 Task: Schedule a virtual networking event for team members, providing a platform to connect, share experiences, and build professional relationships across departments on October 14th at 5:30 PM.
Action: Mouse moved to (59, 121)
Screenshot: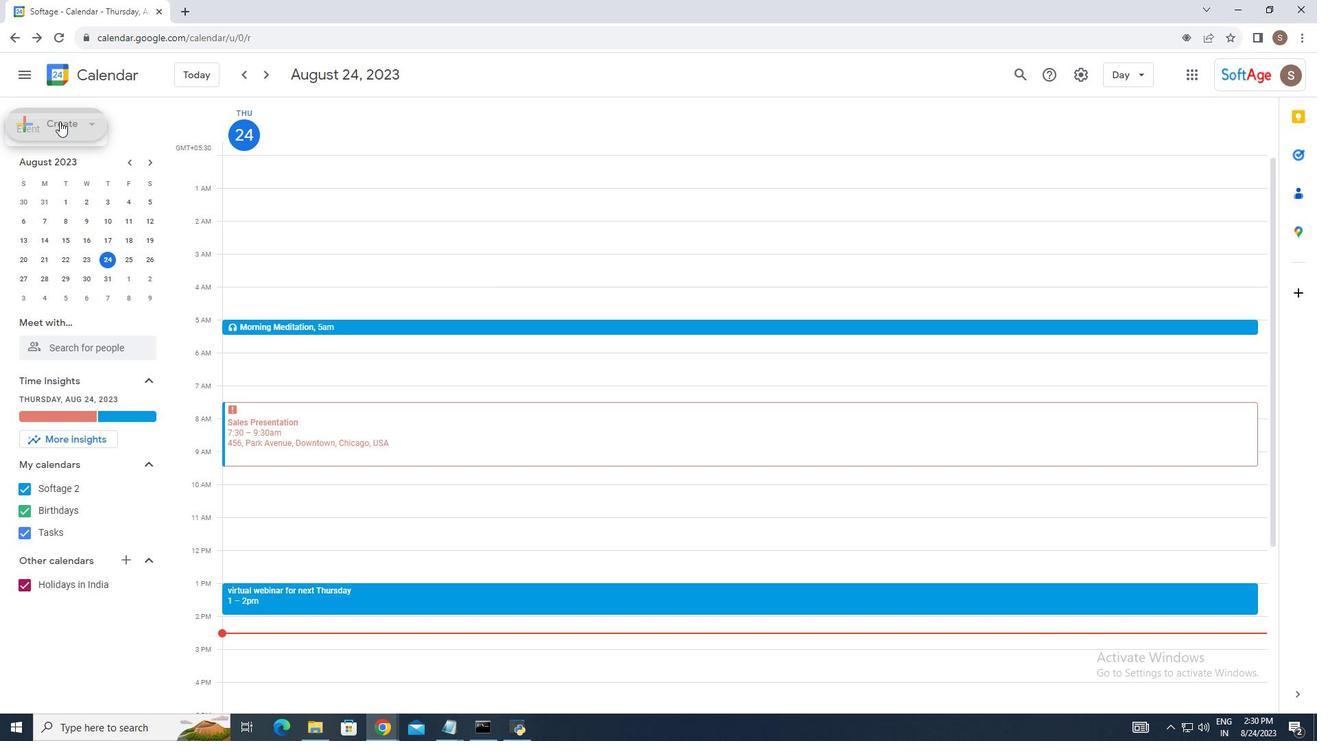 
Action: Mouse pressed left at (59, 121)
Screenshot: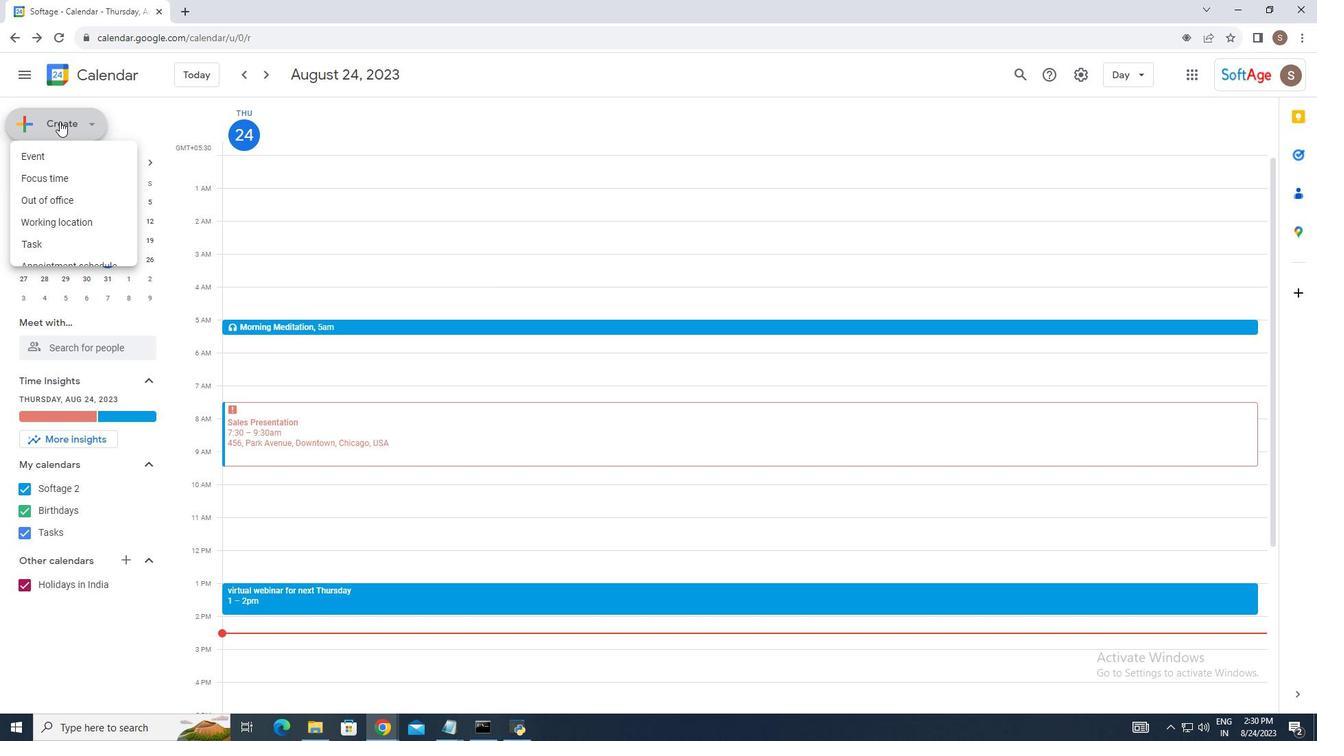 
Action: Mouse moved to (67, 157)
Screenshot: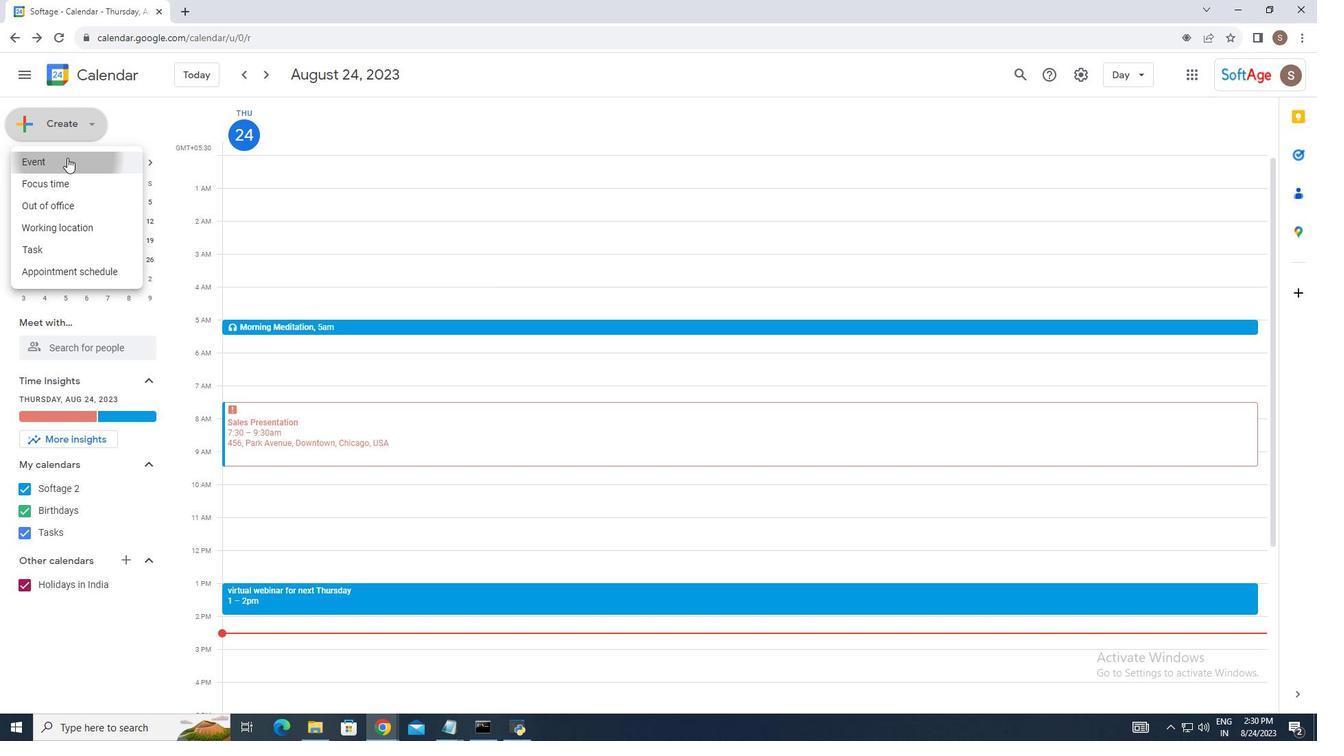 
Action: Mouse pressed left at (67, 157)
Screenshot: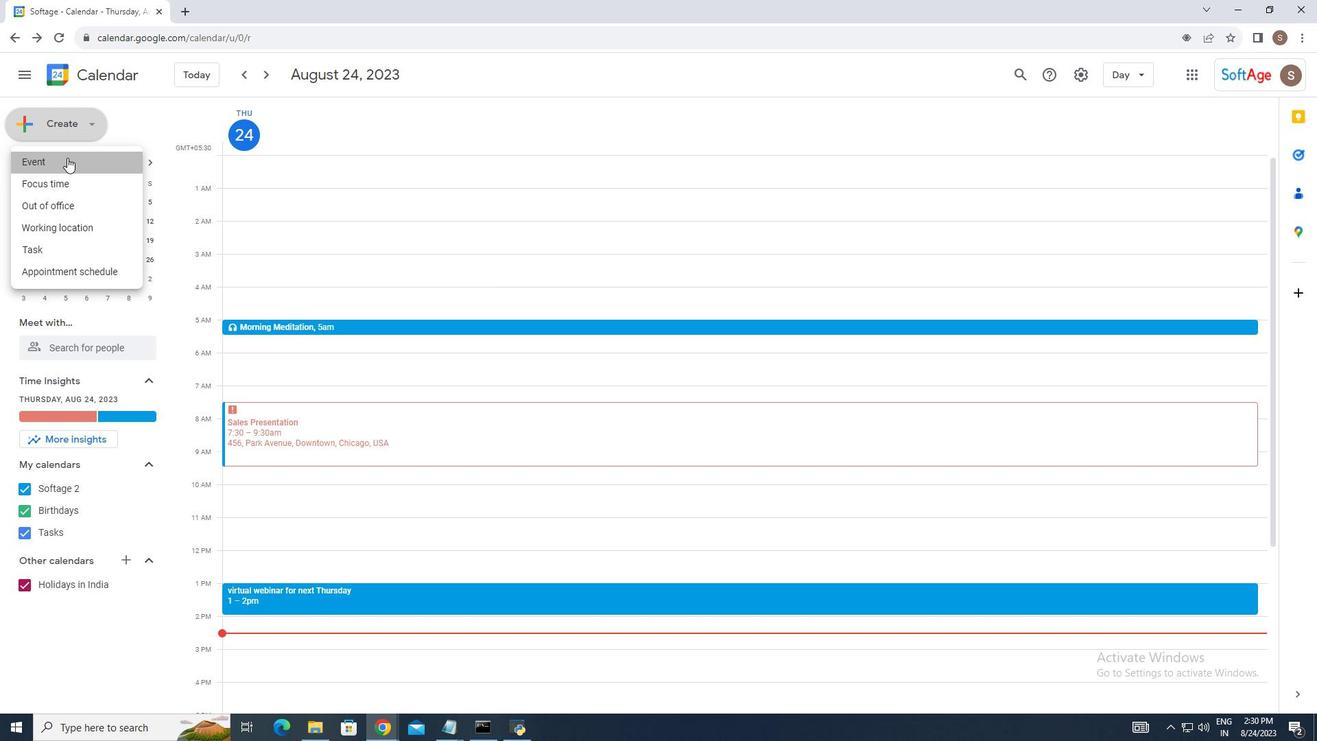 
Action: Mouse moved to (870, 631)
Screenshot: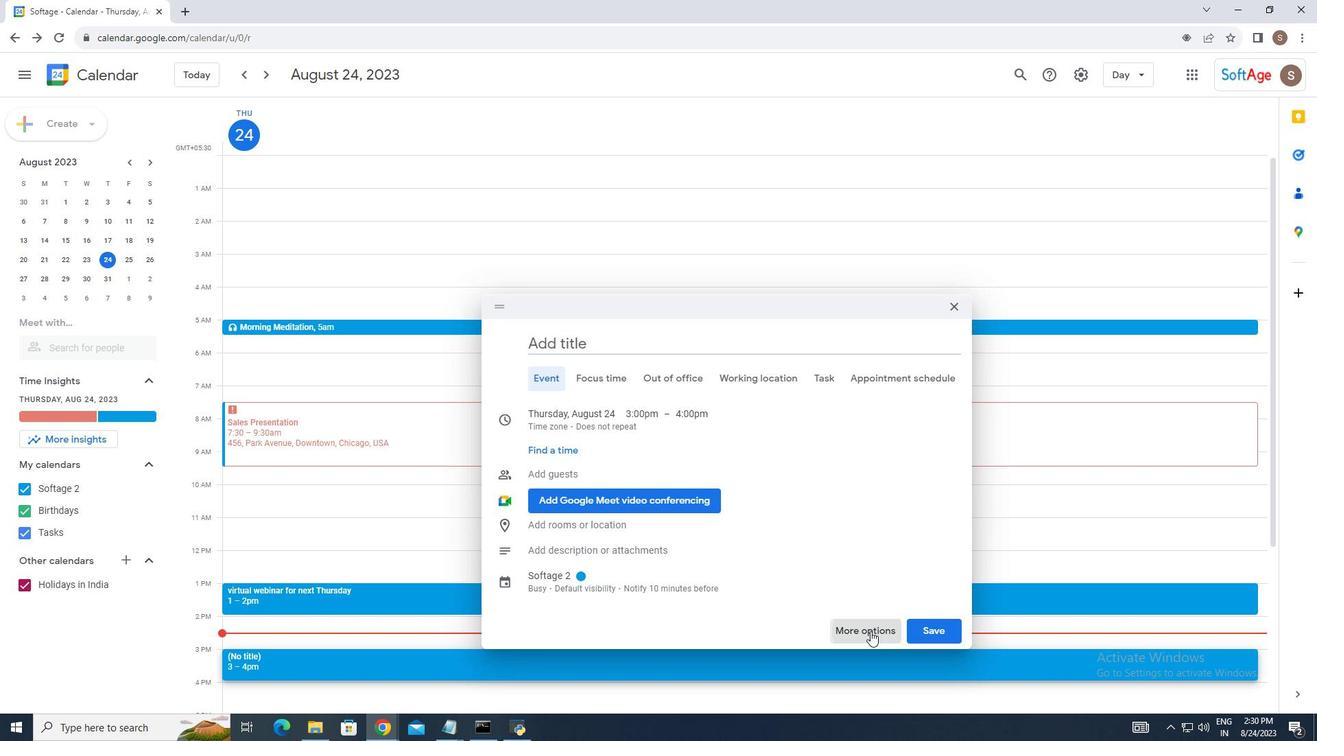 
Action: Mouse pressed left at (870, 631)
Screenshot: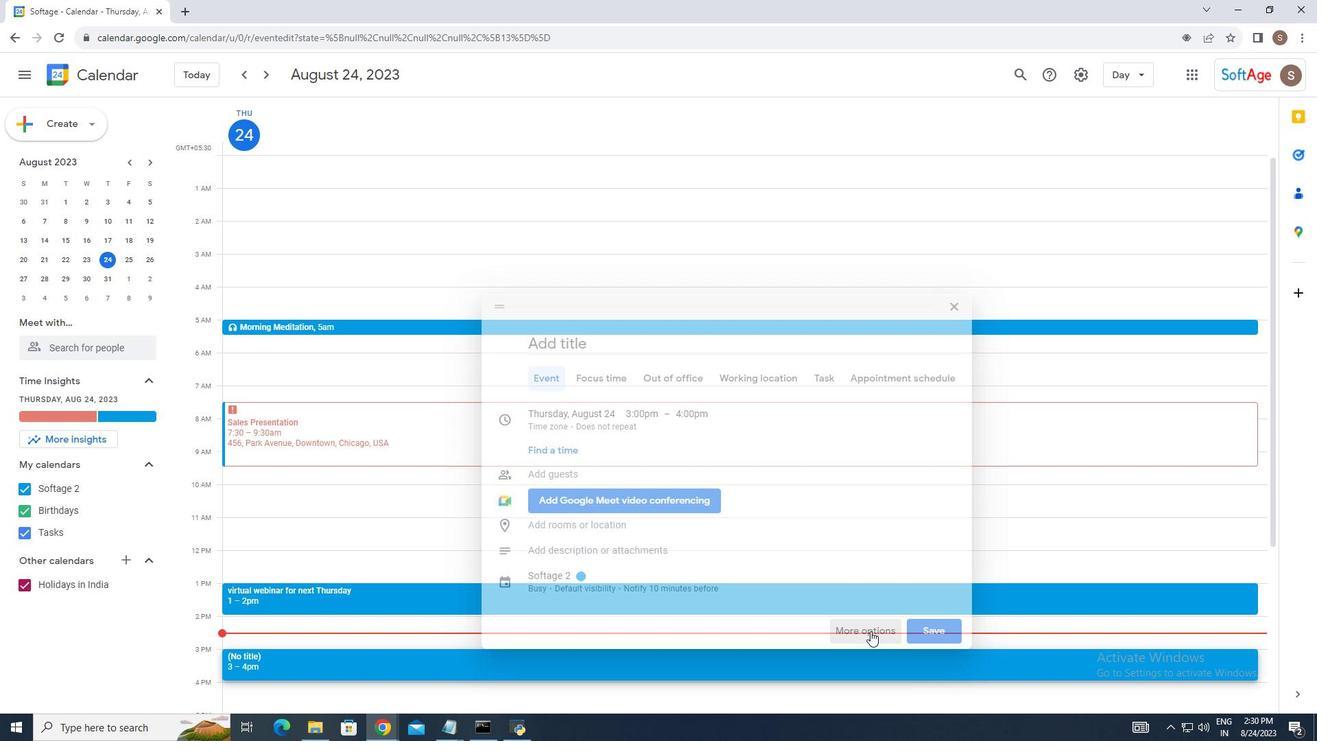
Action: Mouse moved to (177, 85)
Screenshot: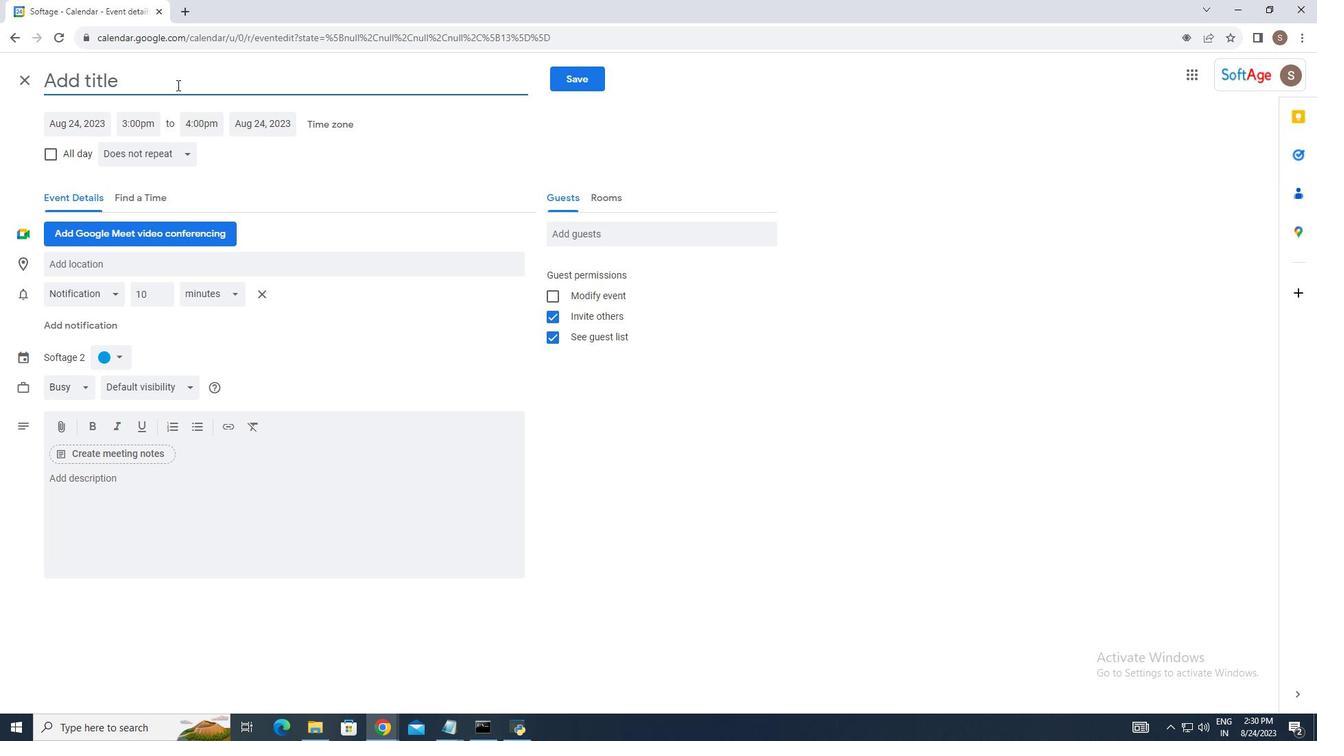 
Action: Mouse pressed left at (177, 85)
Screenshot: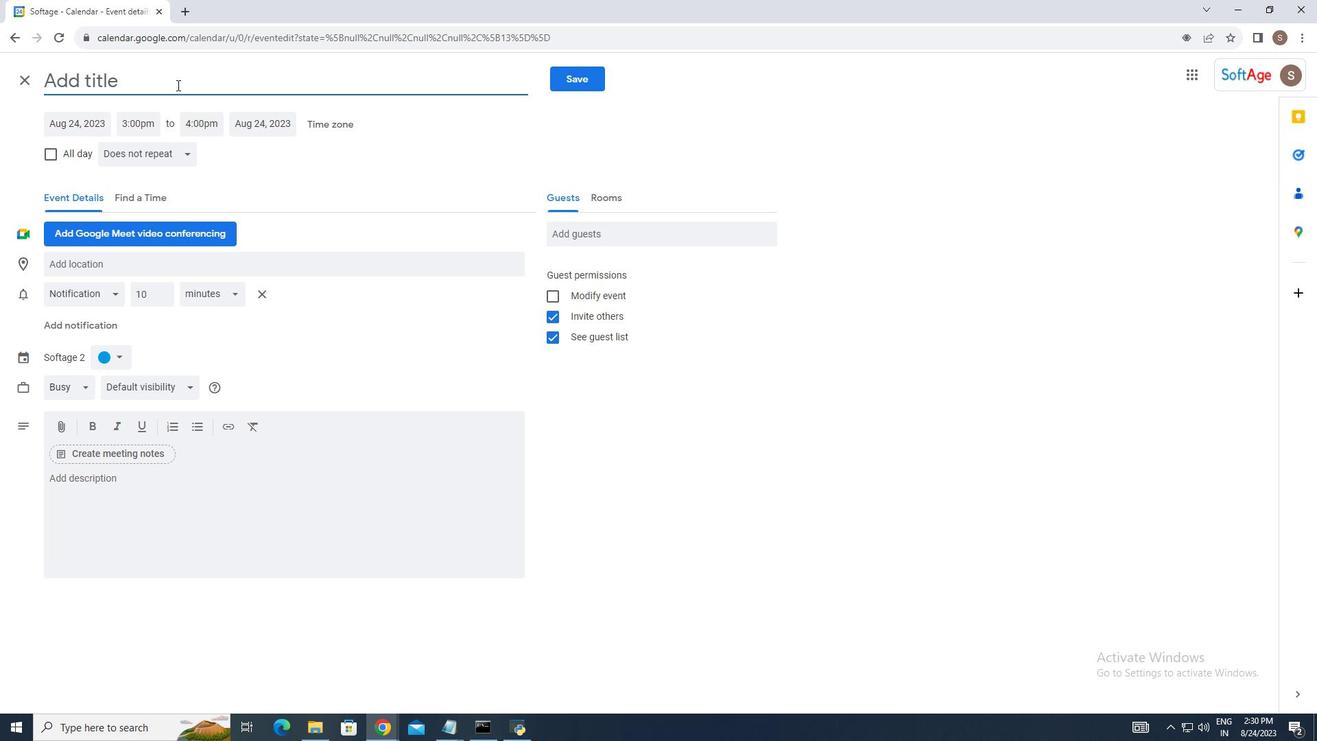 
Action: Mouse moved to (925, 416)
Screenshot: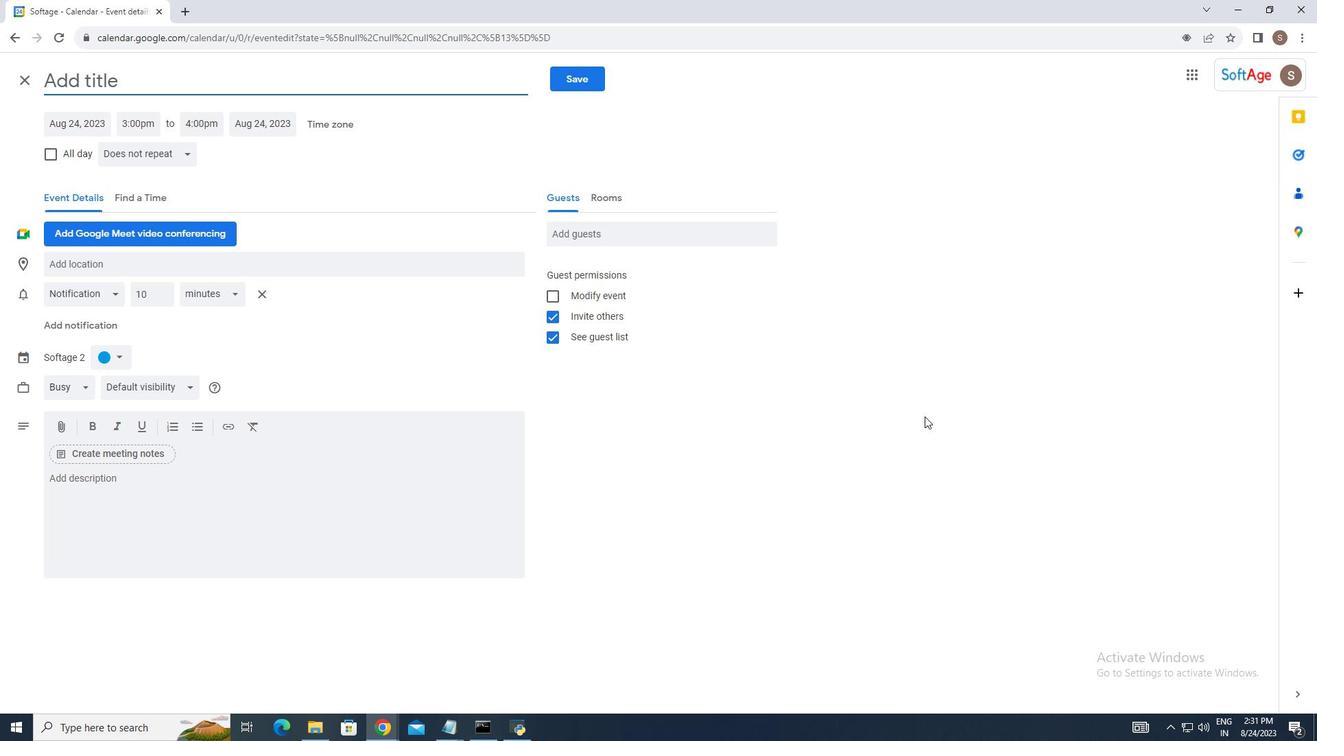 
Action: Key pressed <Key.shift_r>Team<Key.space><Key.shift>Members
Screenshot: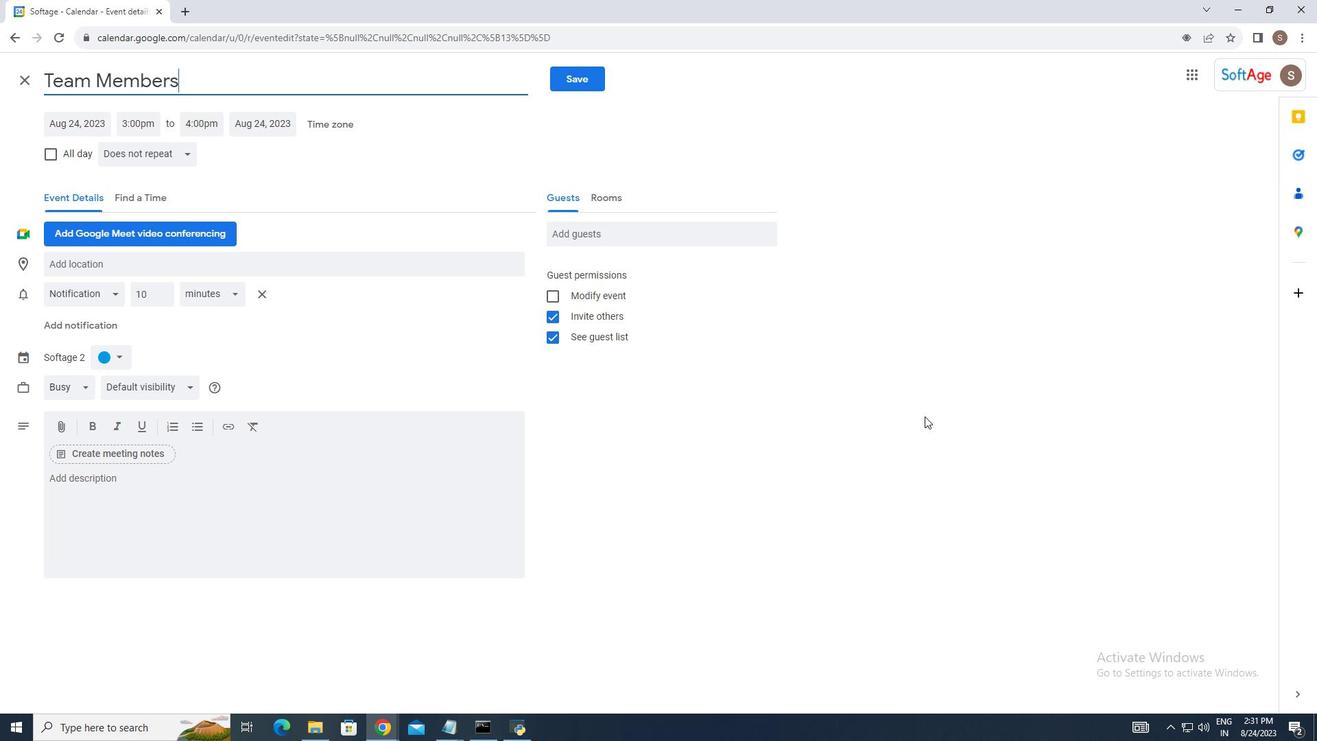 
Action: Mouse moved to (72, 481)
Screenshot: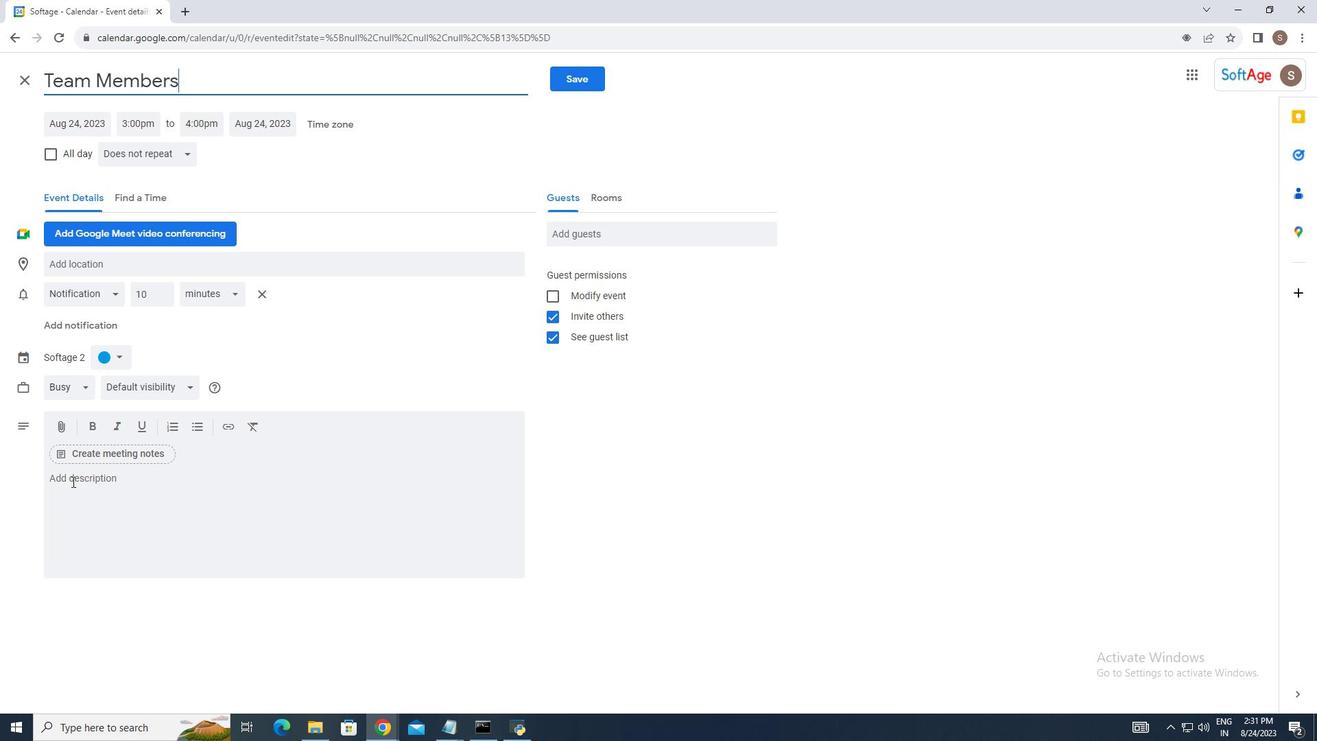 
Action: Mouse pressed left at (72, 481)
Screenshot: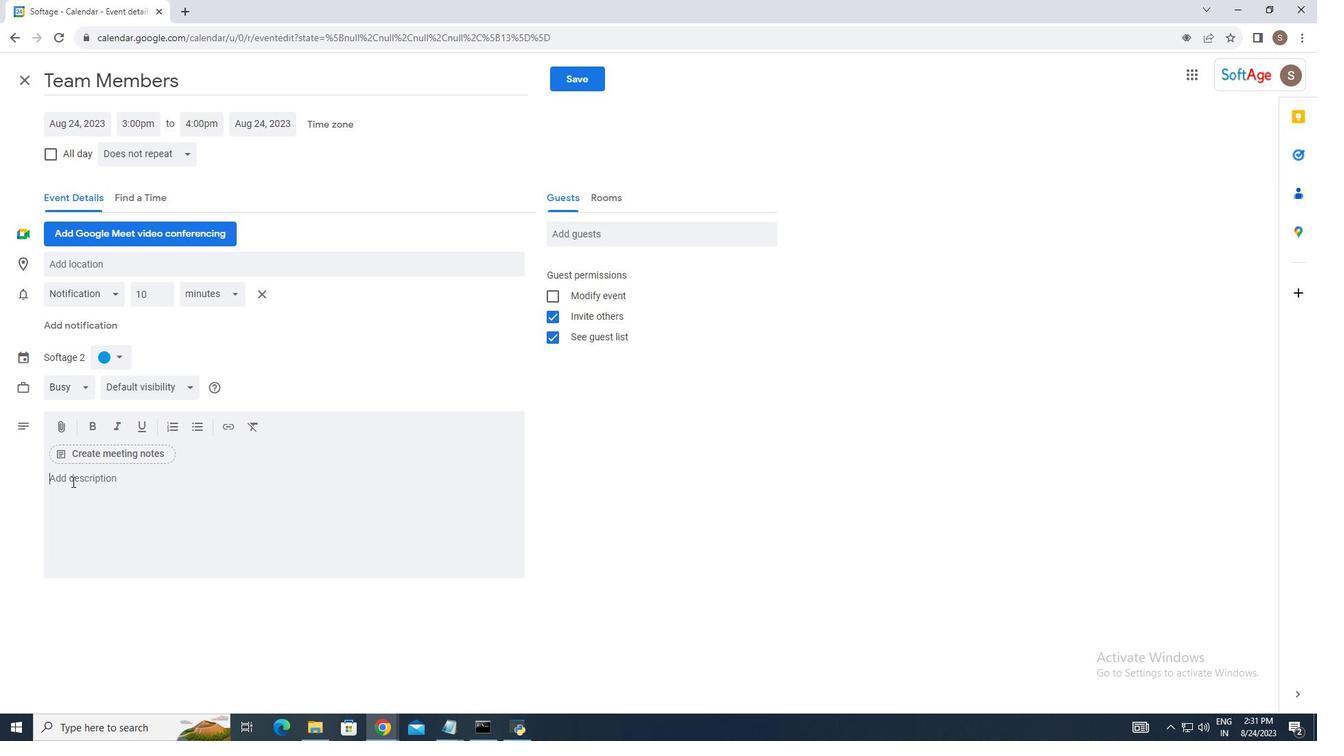 
Action: Mouse moved to (244, 655)
Screenshot: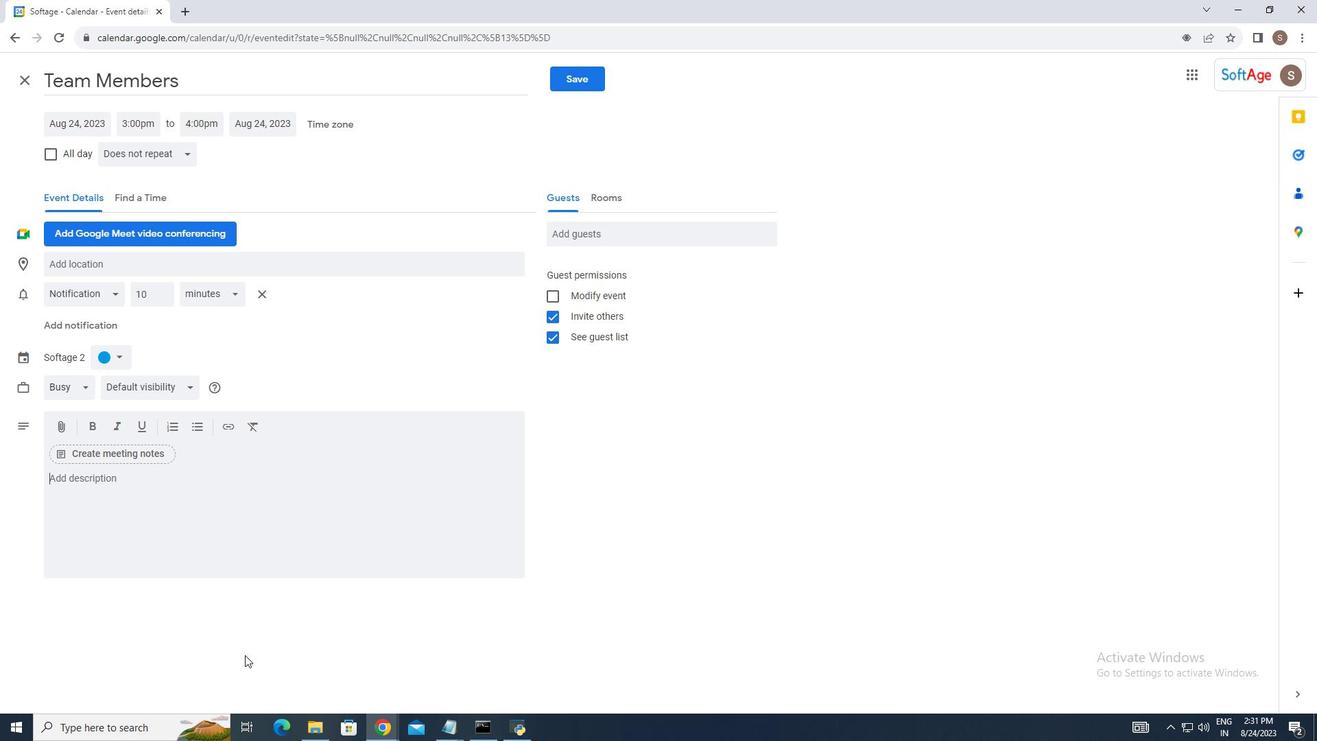 
Action: Key pressed <Key.shift>Providing<Key.space>a<Key.space>platform<Key.space>to<Key.space>connect,<Key.space>share<Key.space>experiences,<Key.space>and<Key.space>build<Key.space>professional<Key.space>relationships<Key.space>across<Key.space>departments<Key.space>on<Key.backspace><Key.backspace><Key.backspace>.
Screenshot: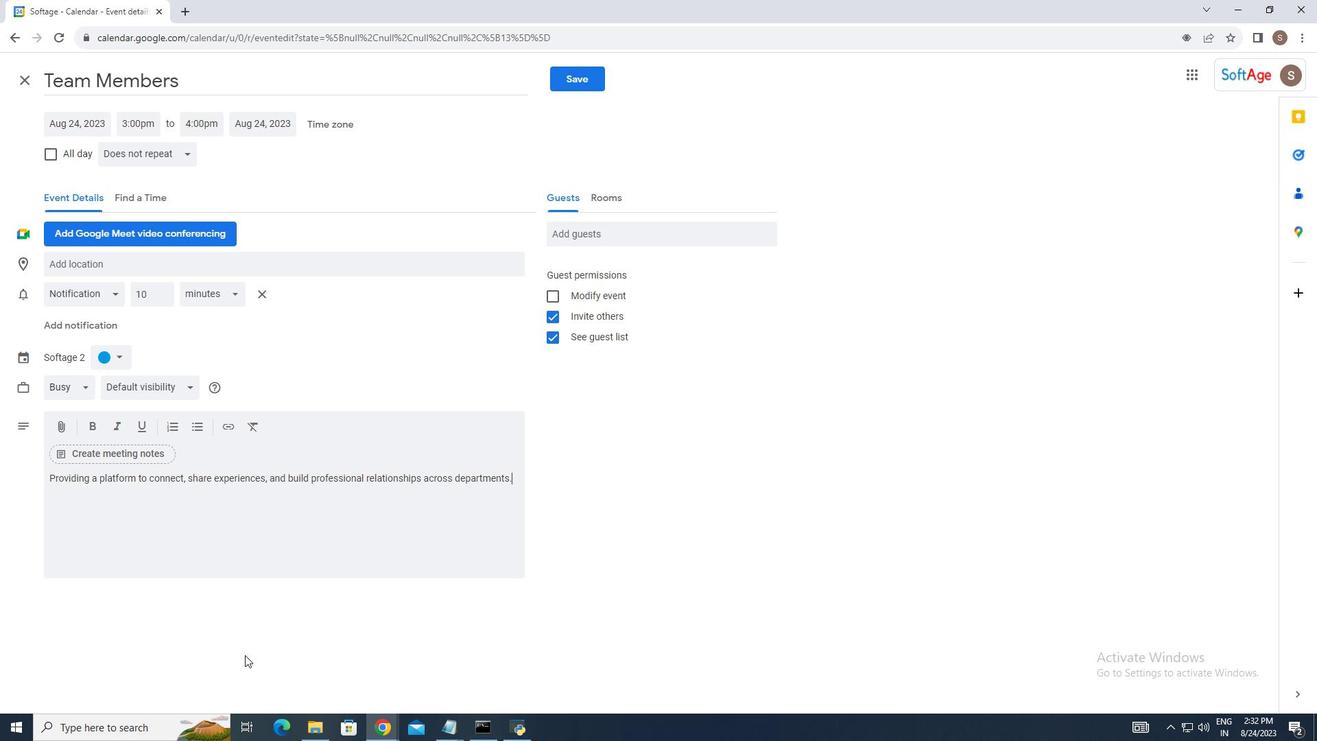 
Action: Mouse moved to (95, 122)
Screenshot: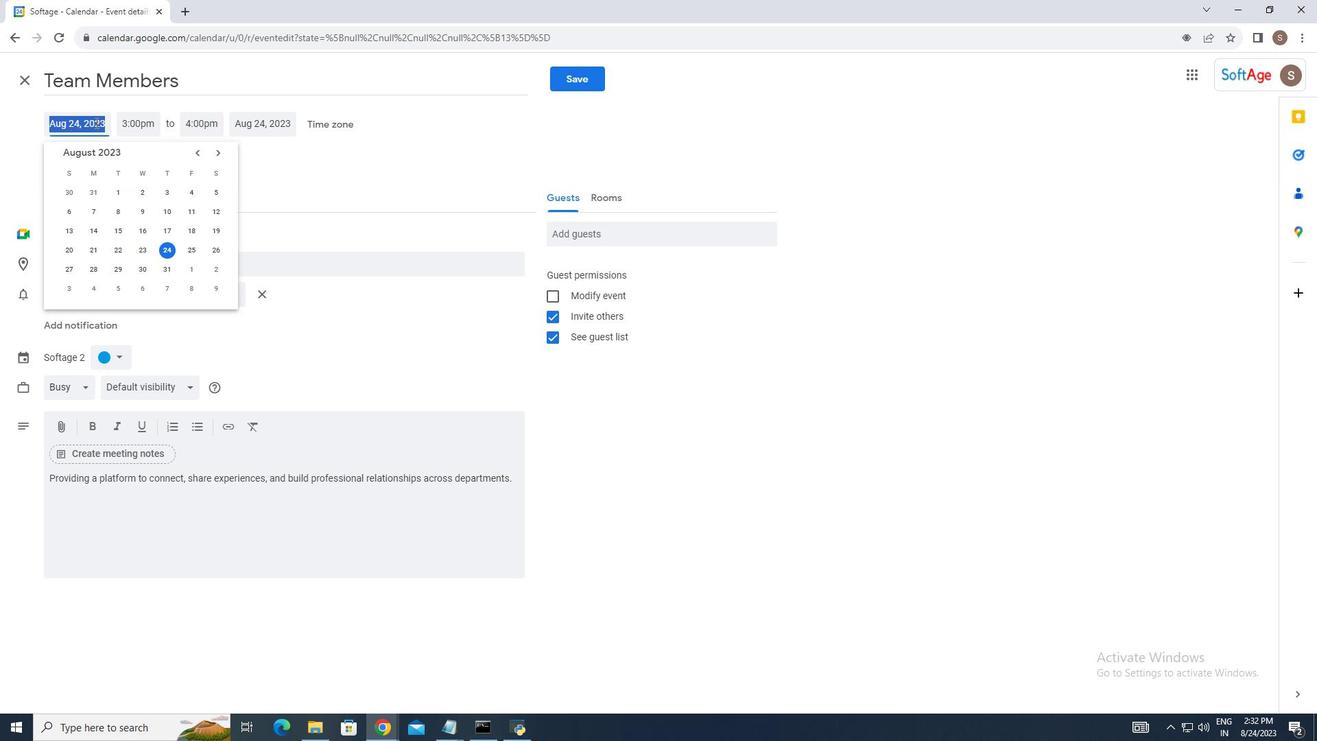 
Action: Mouse pressed left at (95, 122)
Screenshot: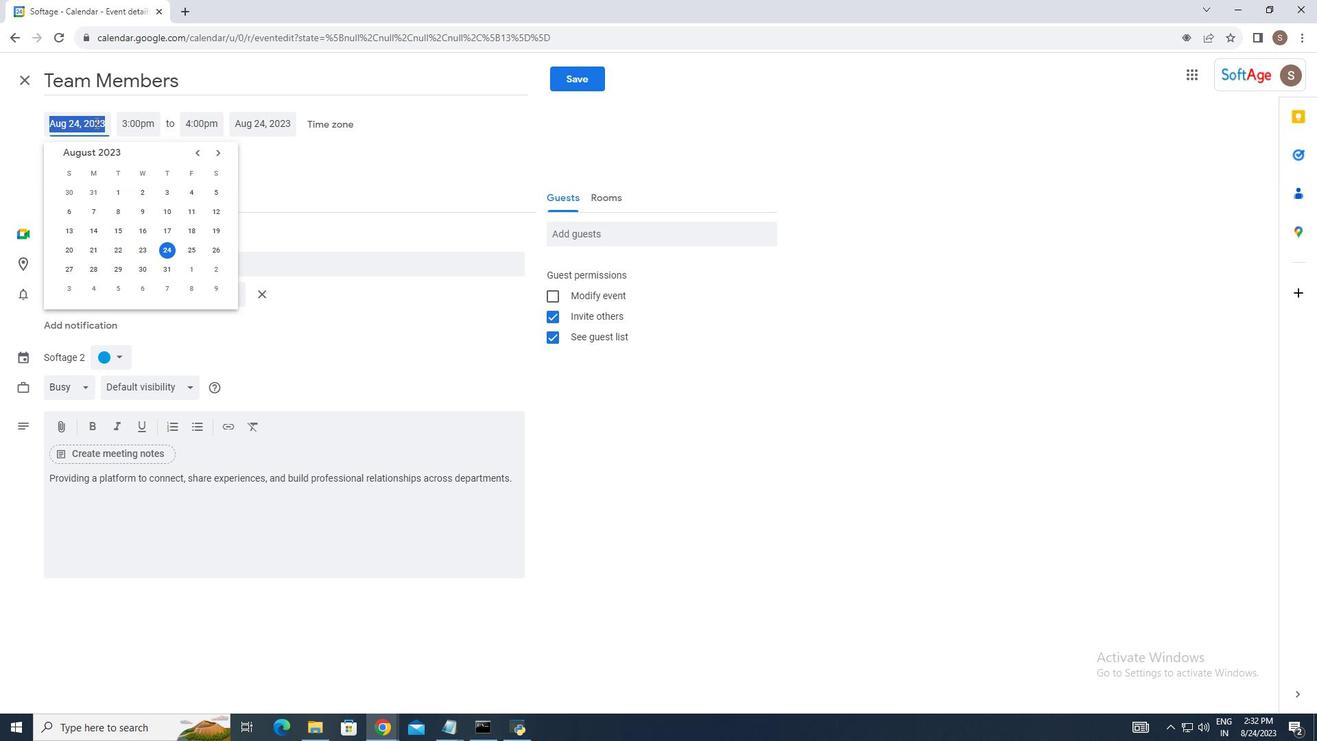 
Action: Mouse moved to (220, 152)
Screenshot: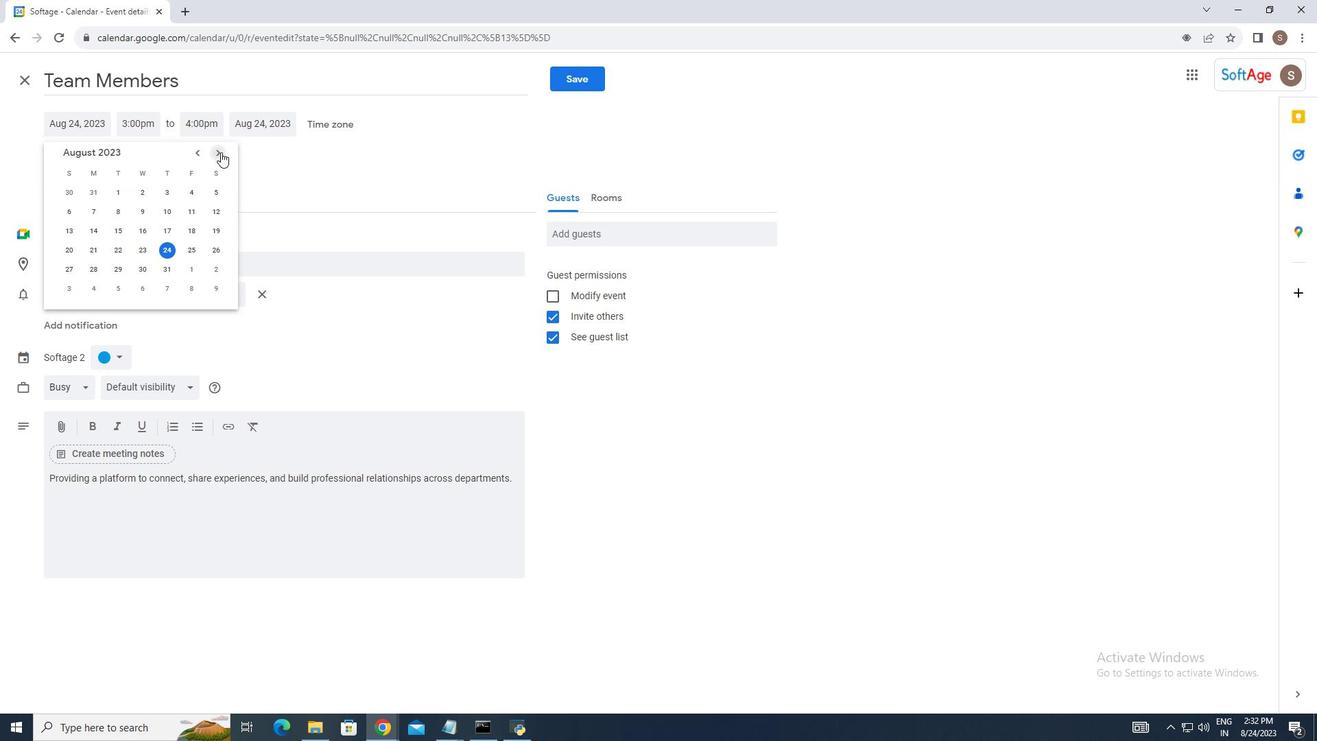 
Action: Mouse pressed left at (220, 152)
Screenshot: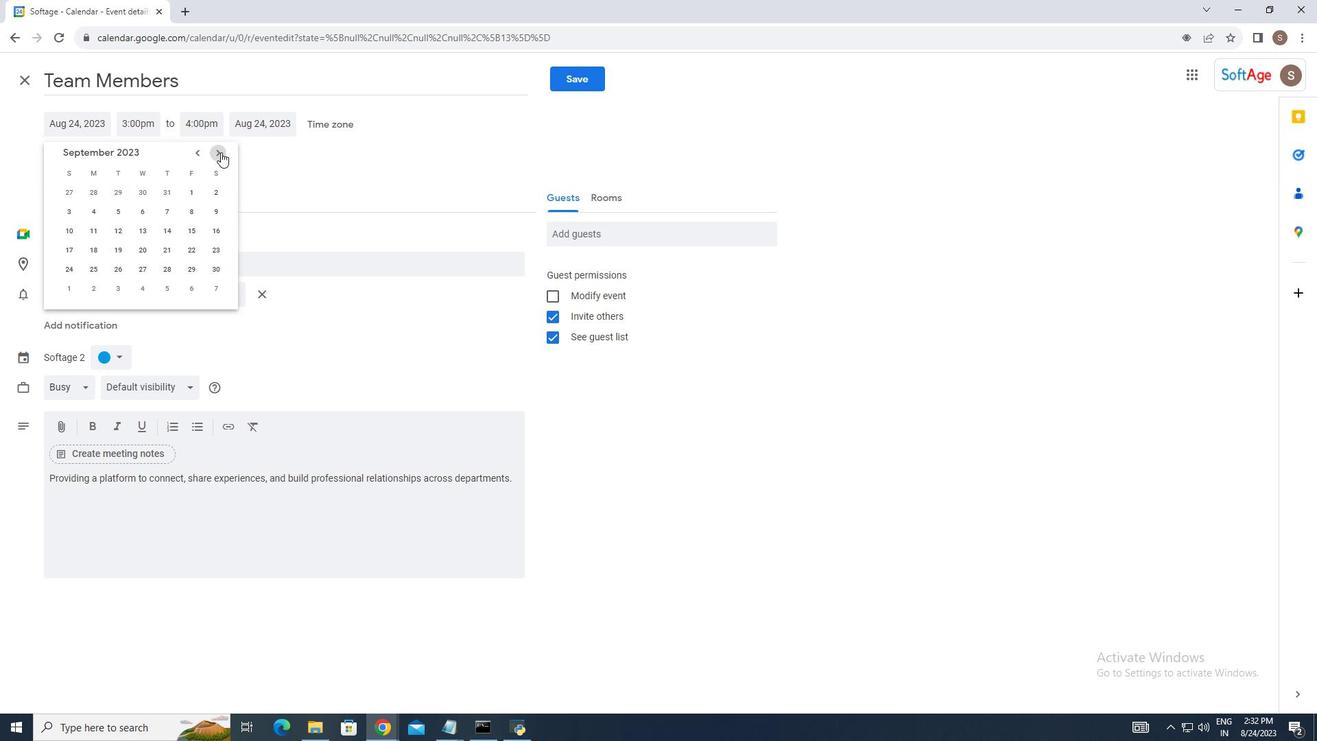 
Action: Mouse pressed left at (220, 152)
Screenshot: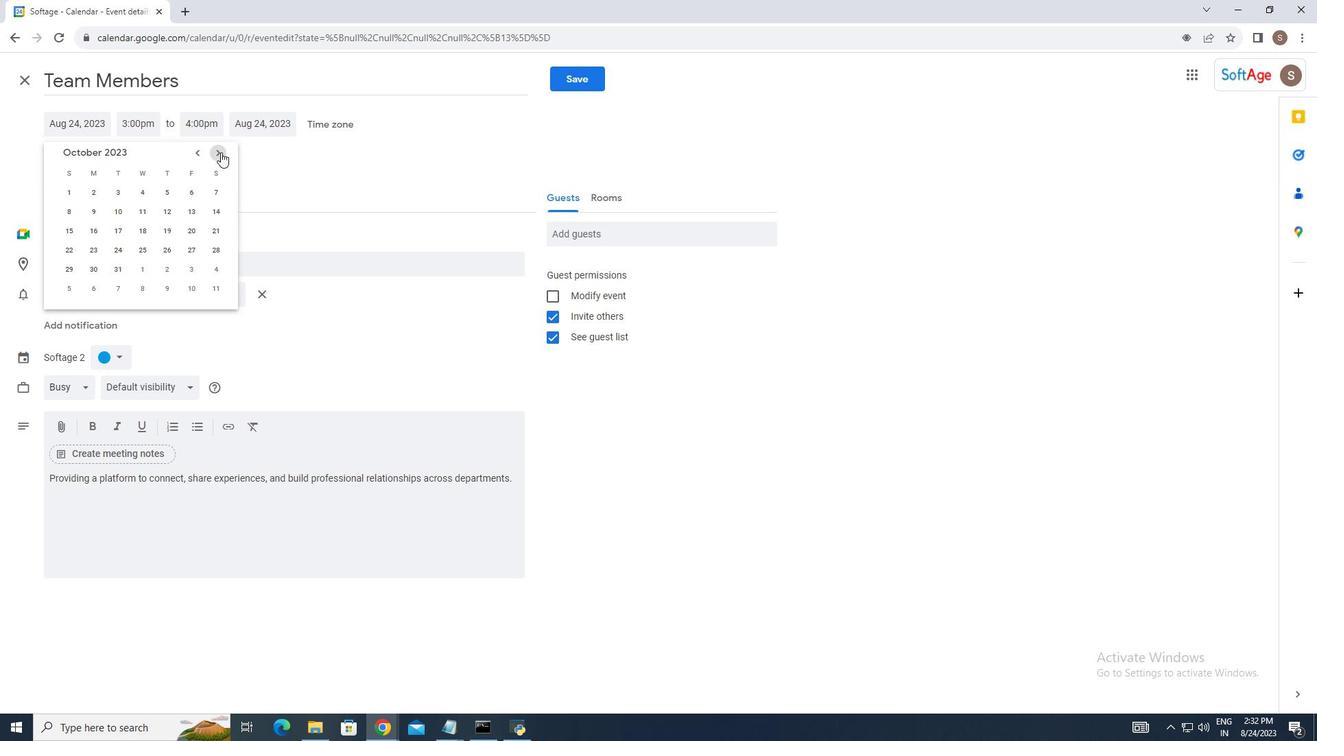 
Action: Mouse moved to (215, 207)
Screenshot: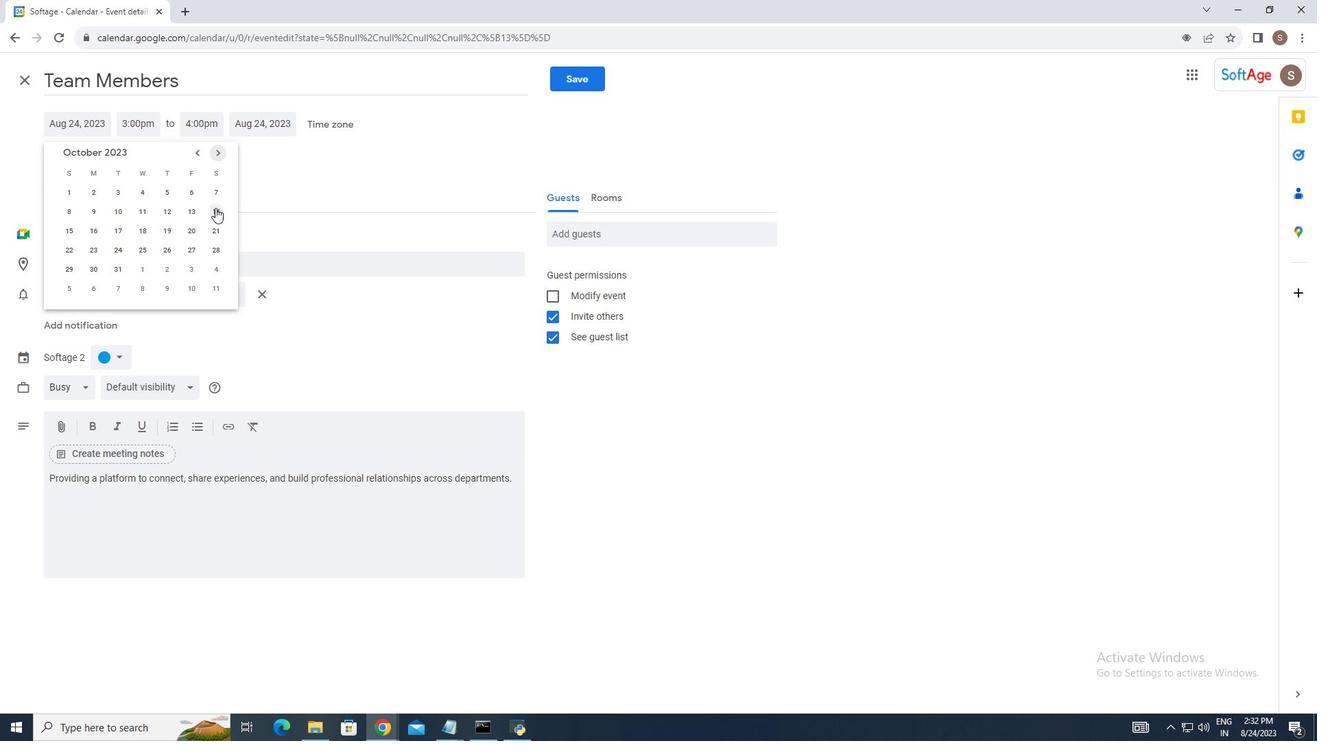 
Action: Mouse pressed left at (215, 207)
Screenshot: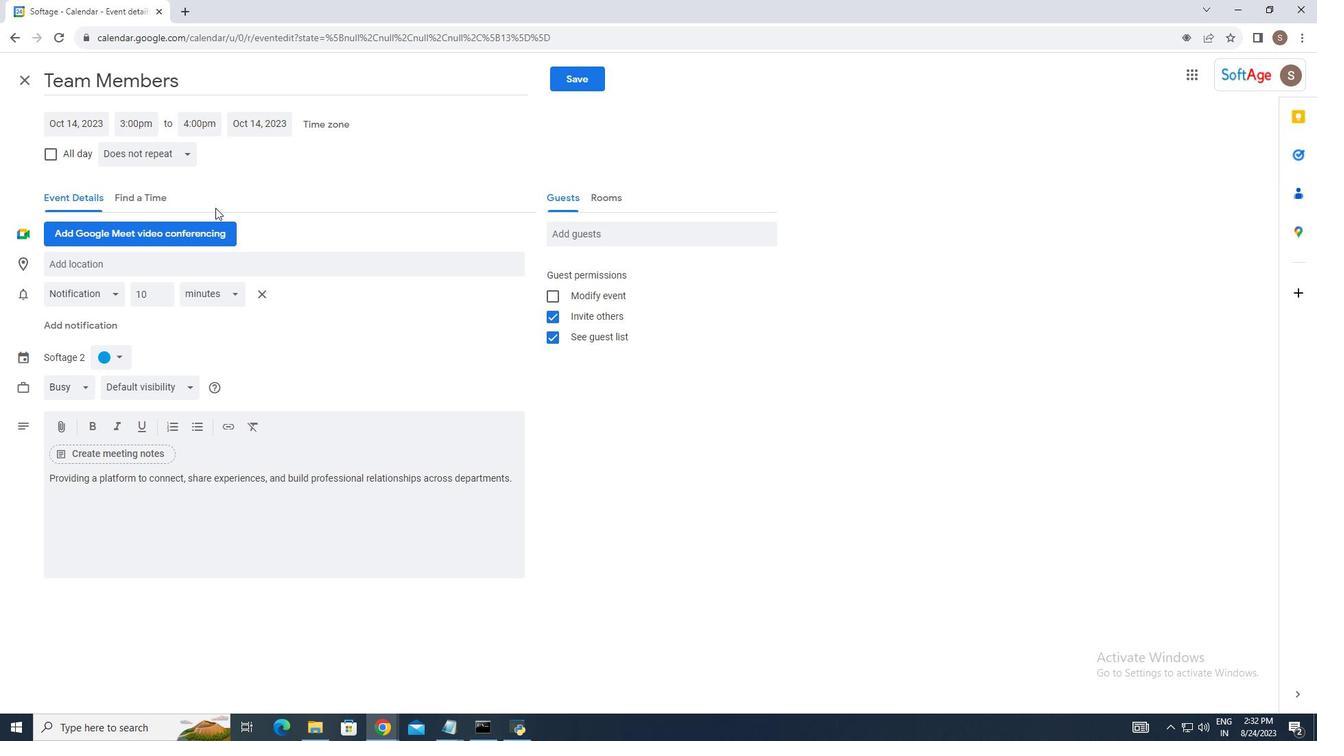 
Action: Mouse moved to (142, 125)
Screenshot: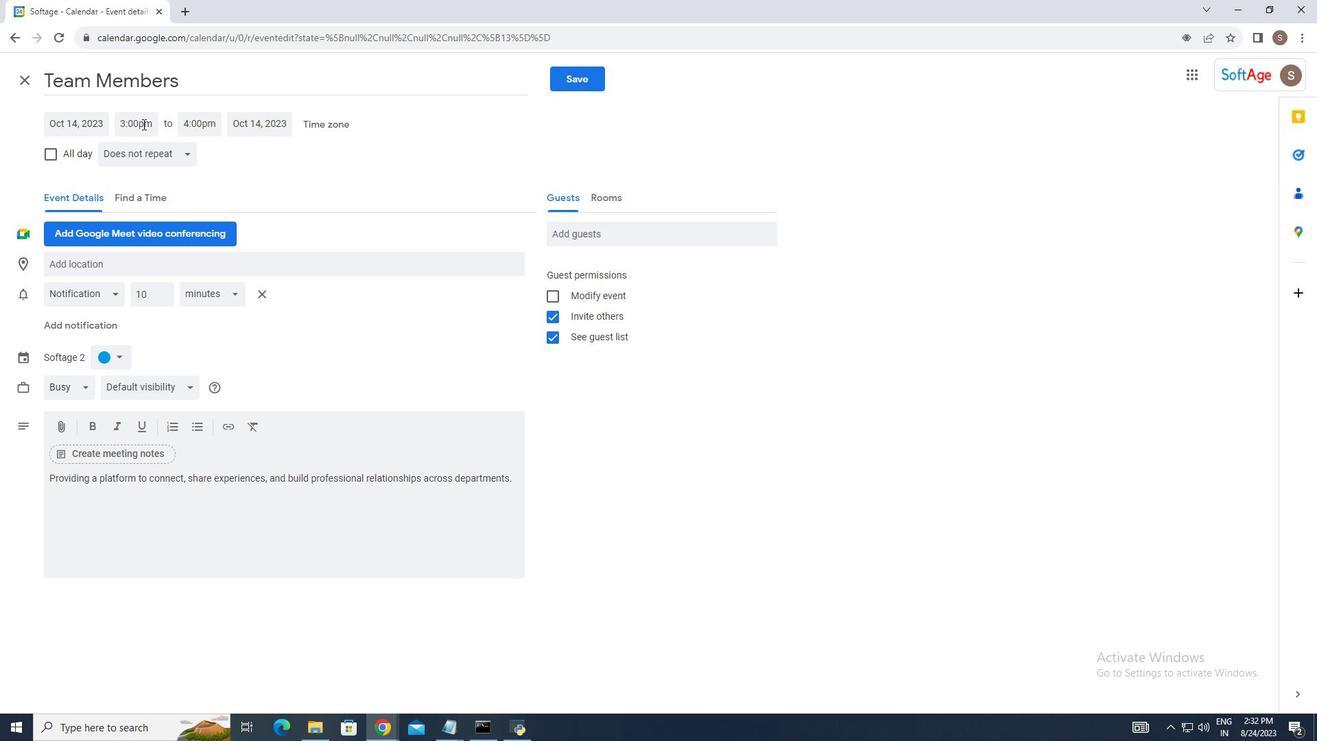 
Action: Mouse pressed left at (142, 125)
Screenshot: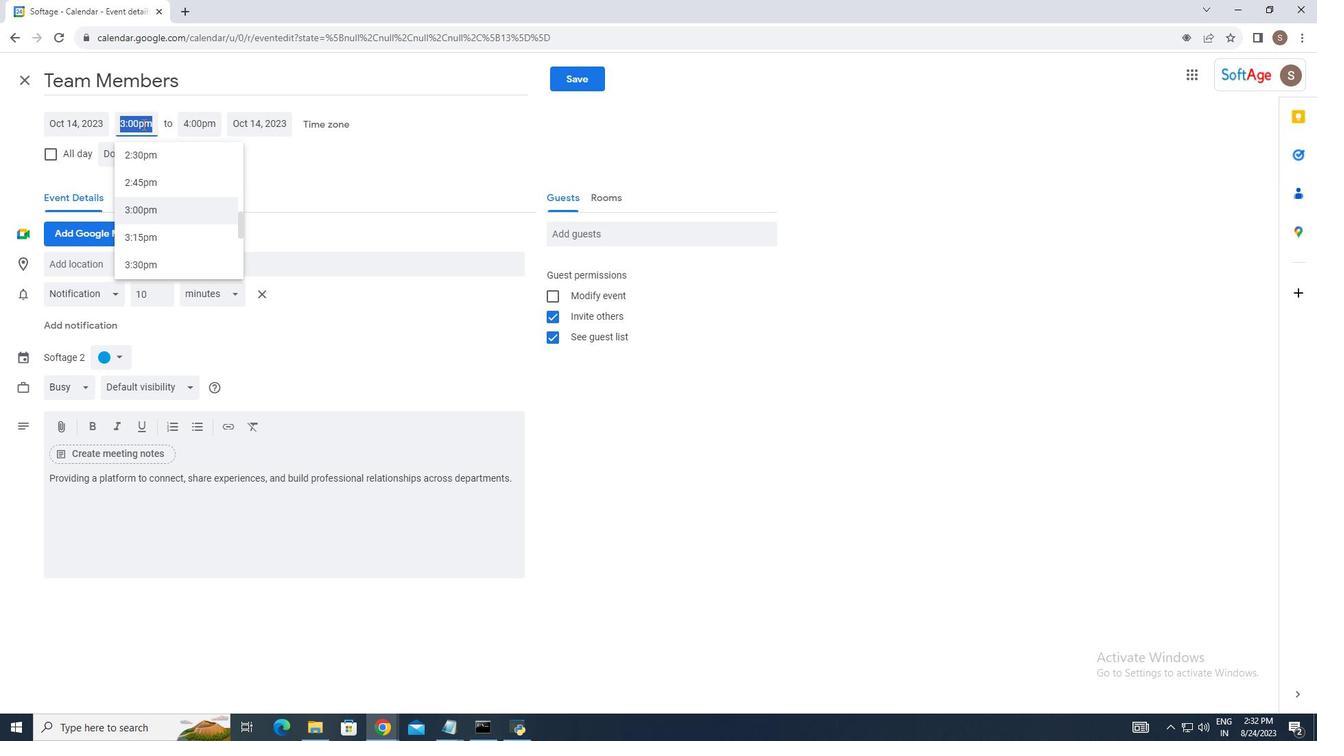 
Action: Mouse moved to (171, 202)
Screenshot: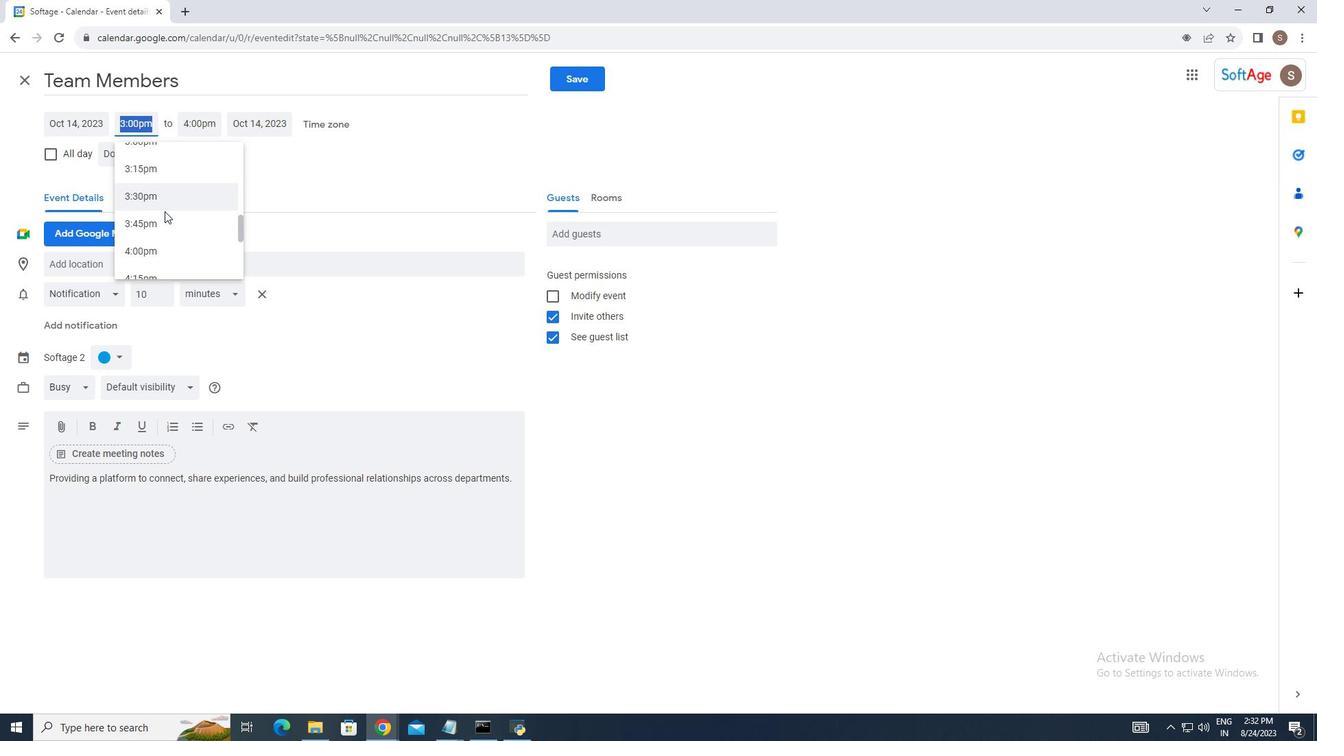 
Action: Mouse scrolled (171, 199) with delta (0, 0)
Screenshot: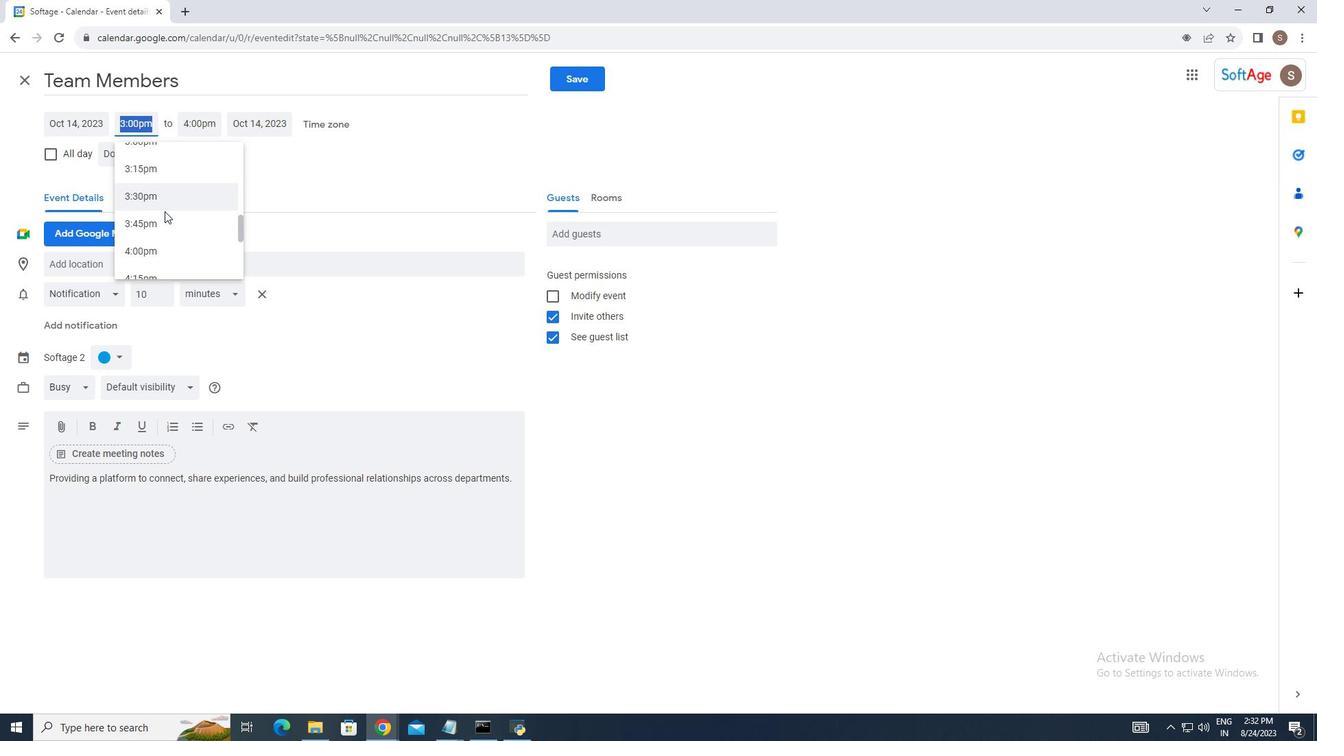 
Action: Mouse moved to (176, 225)
Screenshot: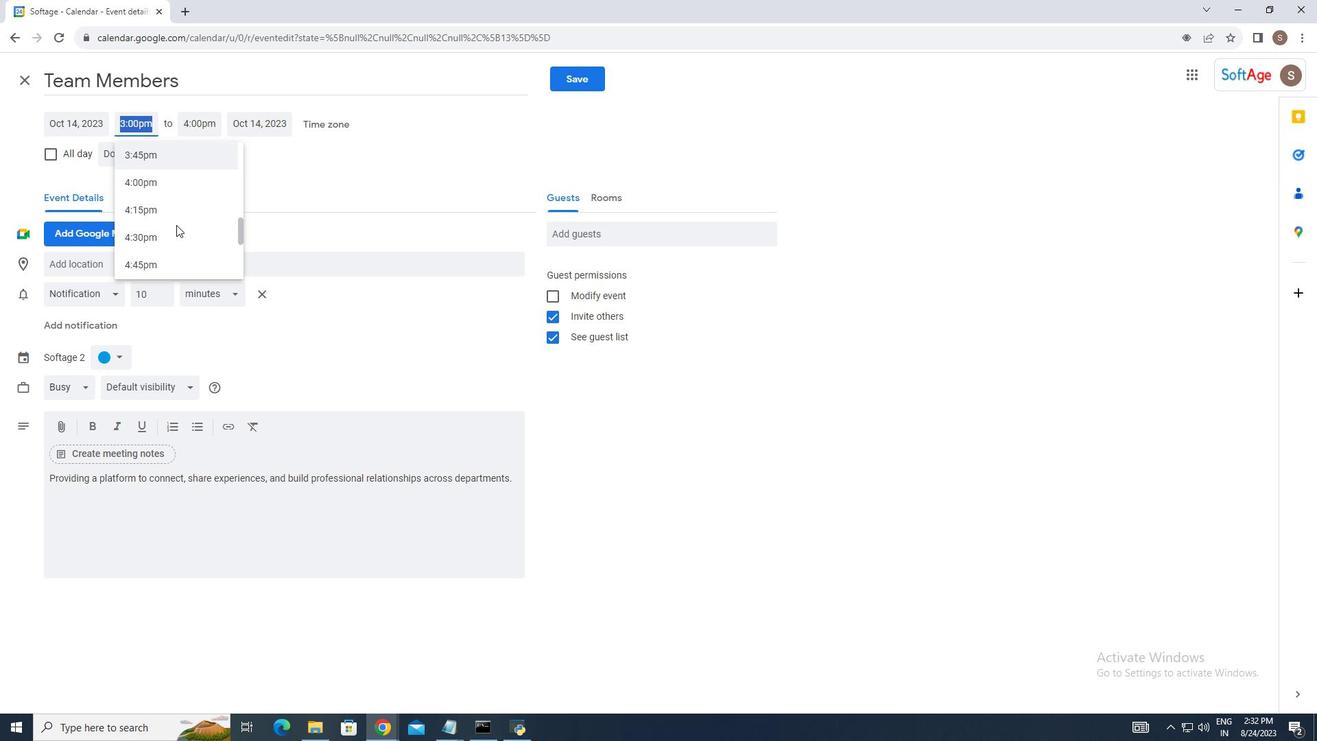 
Action: Mouse scrolled (176, 224) with delta (0, 0)
Screenshot: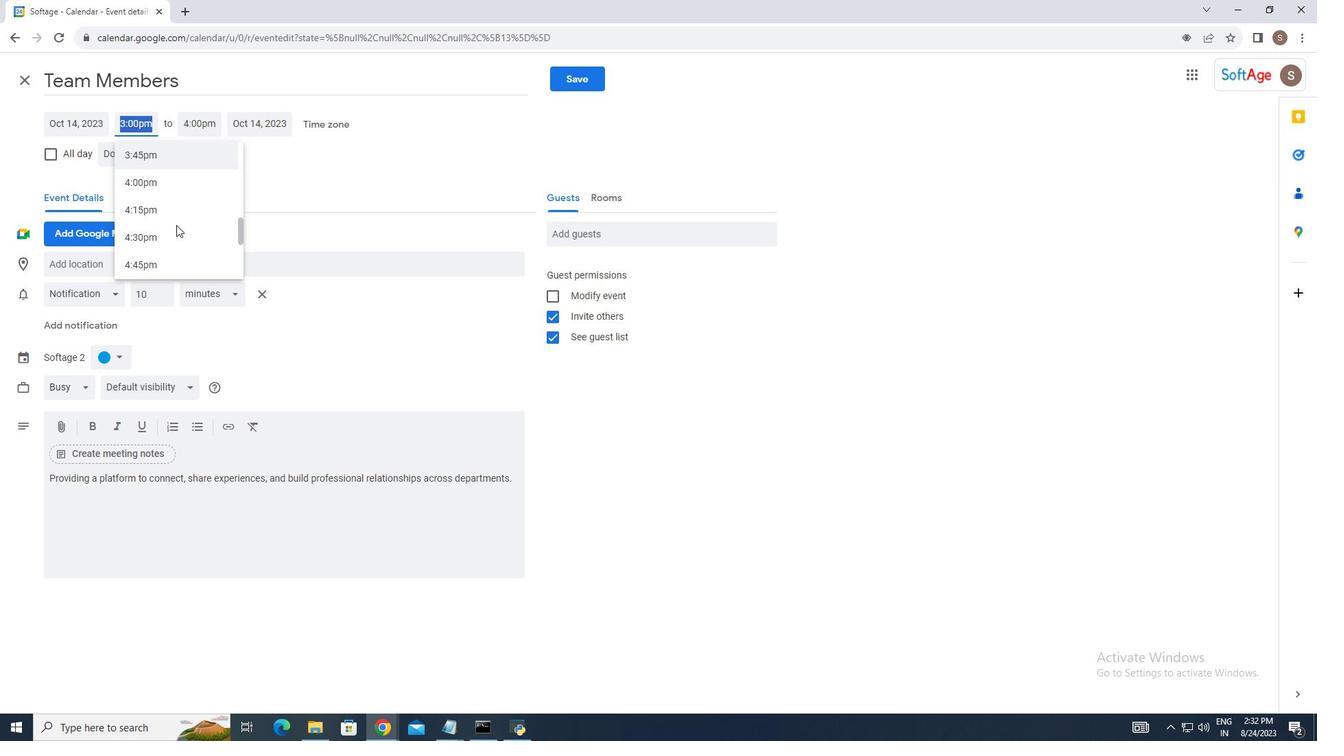 
Action: Mouse moved to (176, 225)
Screenshot: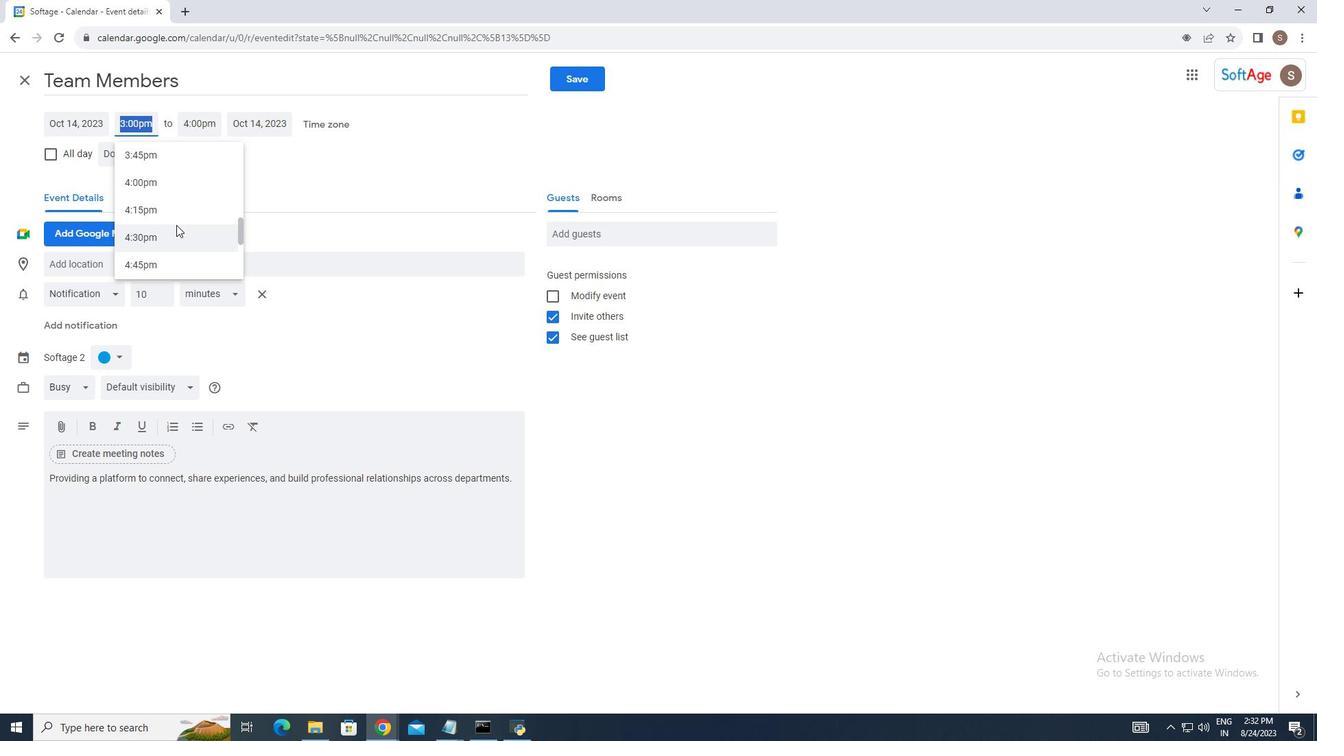 
Action: Mouse scrolled (176, 224) with delta (0, 0)
Screenshot: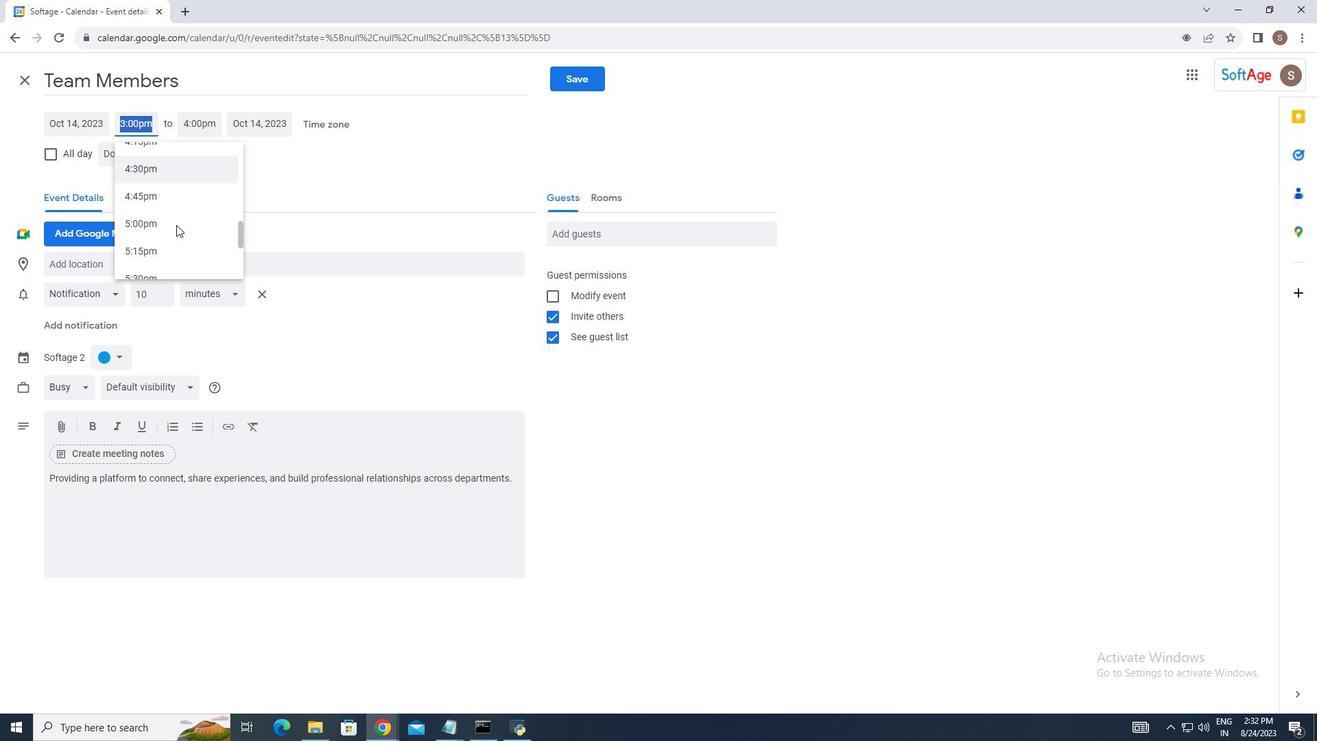 
Action: Mouse moved to (176, 225)
Screenshot: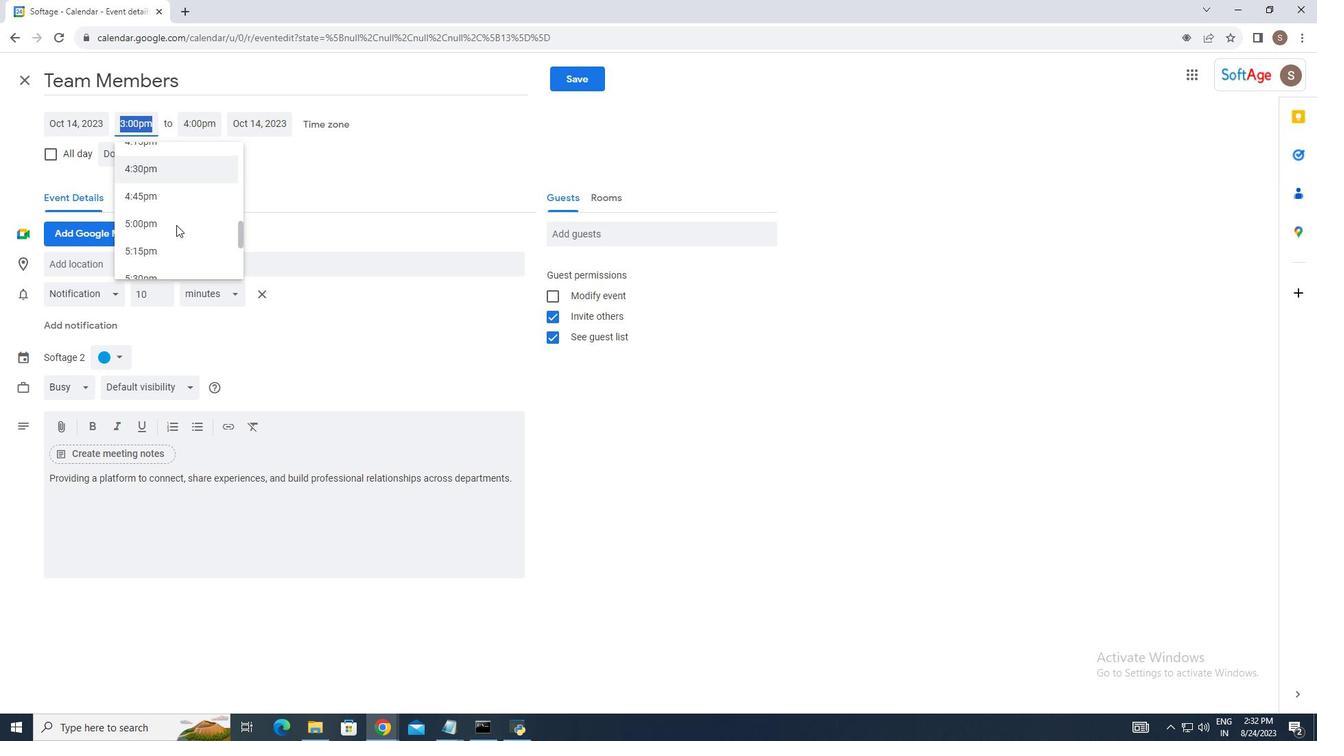 
Action: Mouse scrolled (176, 224) with delta (0, 0)
Screenshot: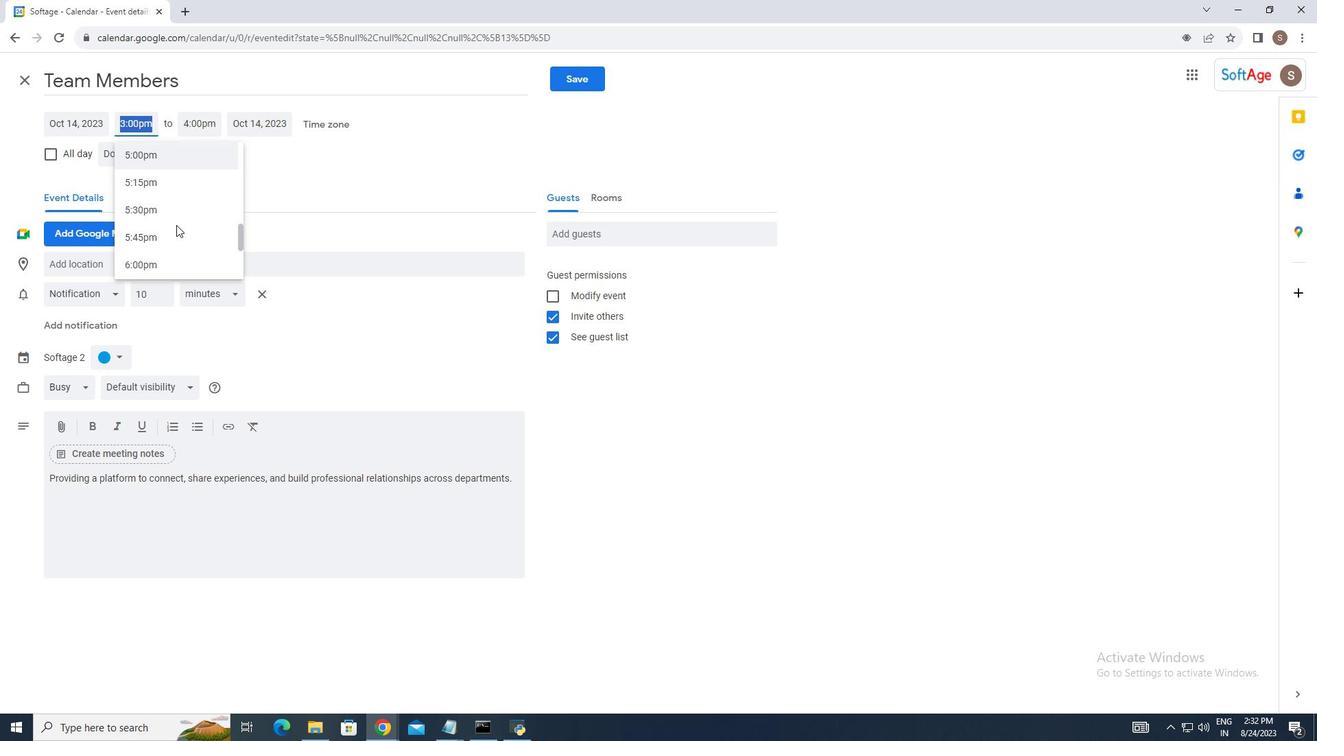 
Action: Mouse moved to (172, 212)
Screenshot: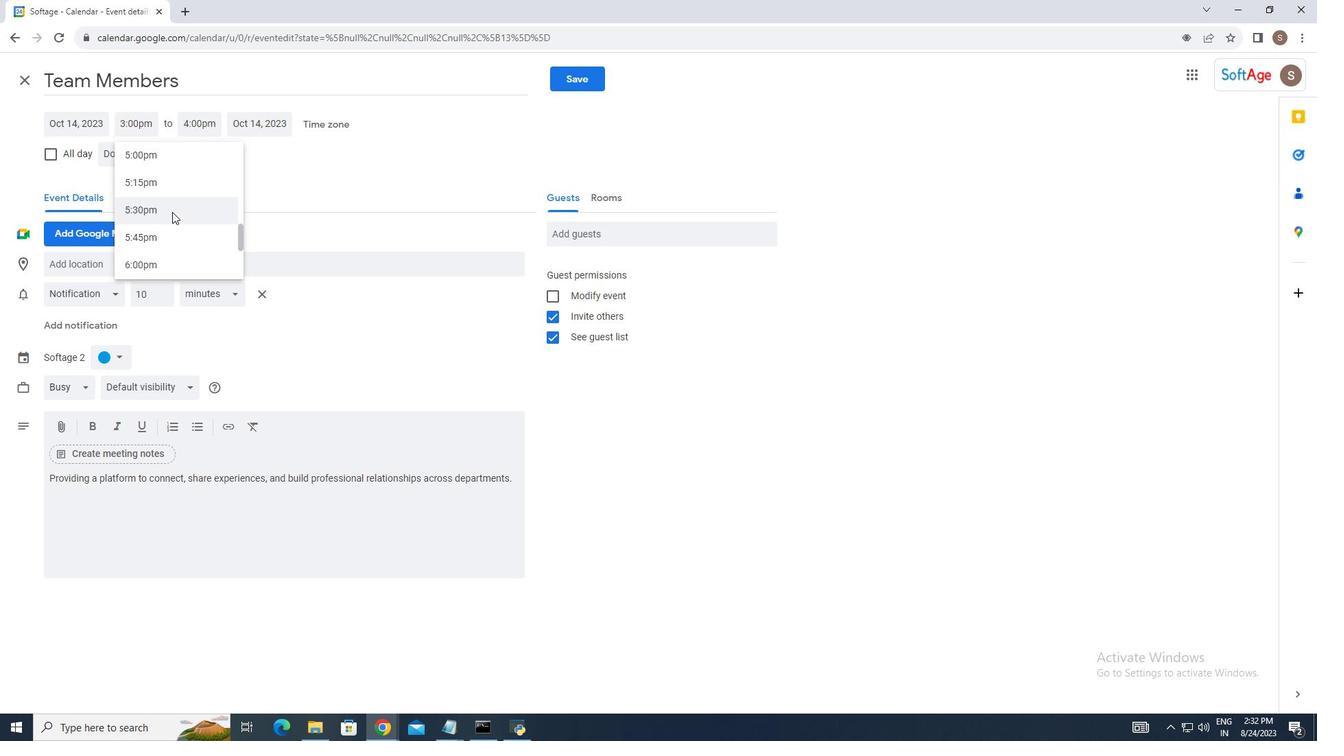 
Action: Mouse pressed left at (172, 212)
Screenshot: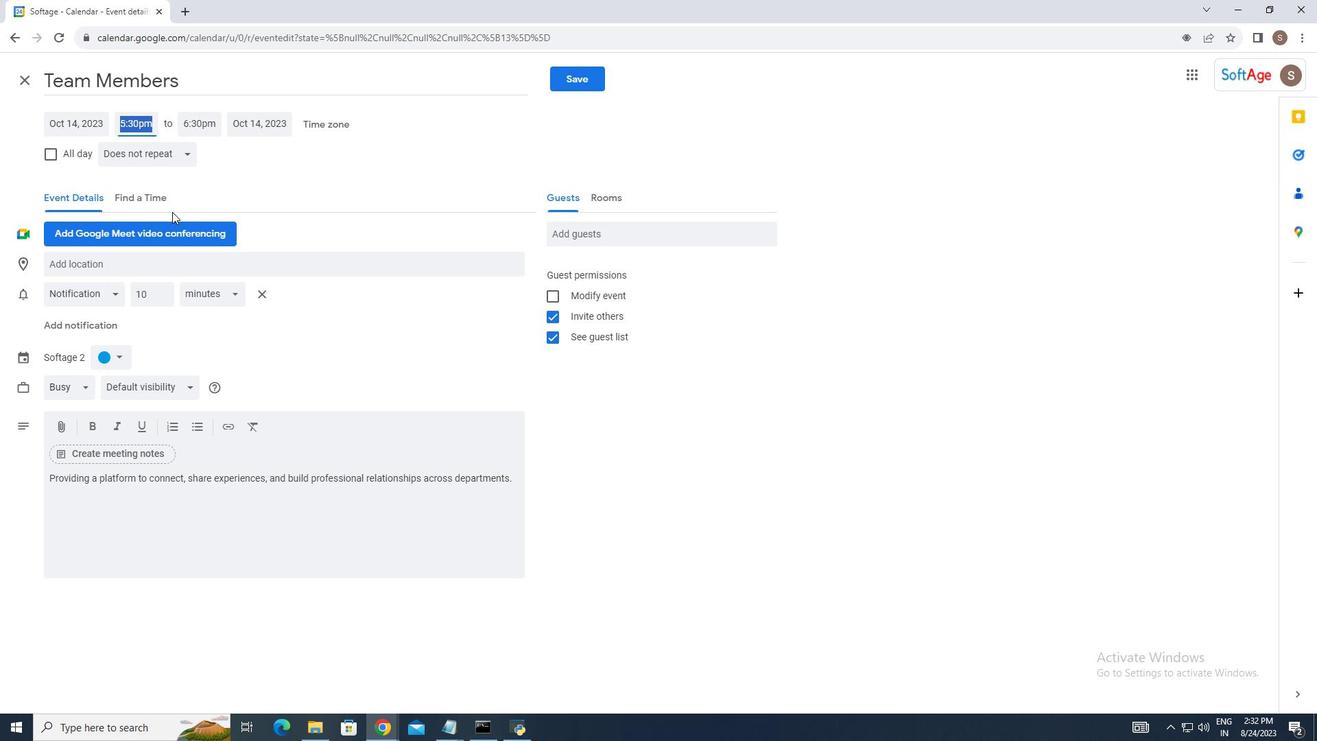 
Action: Mouse moved to (347, 190)
Screenshot: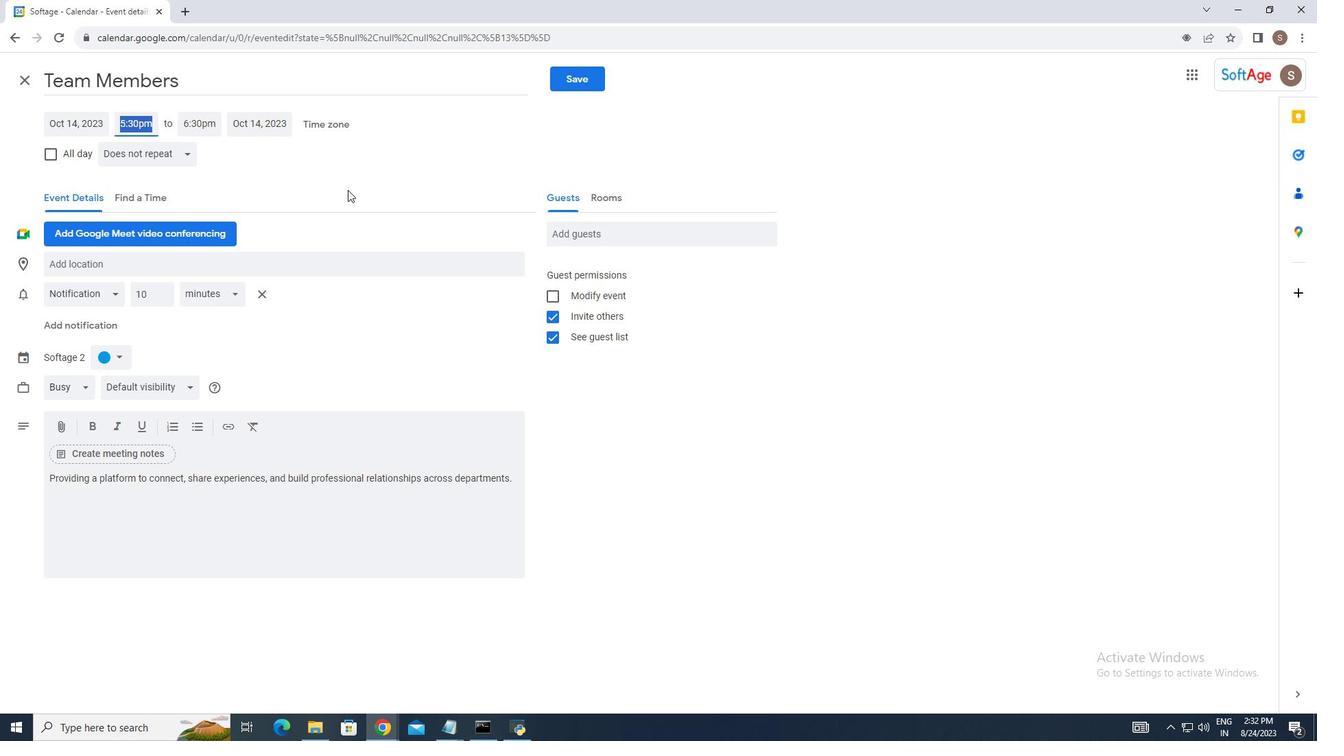 
Action: Mouse scrolled (347, 190) with delta (0, 0)
Screenshot: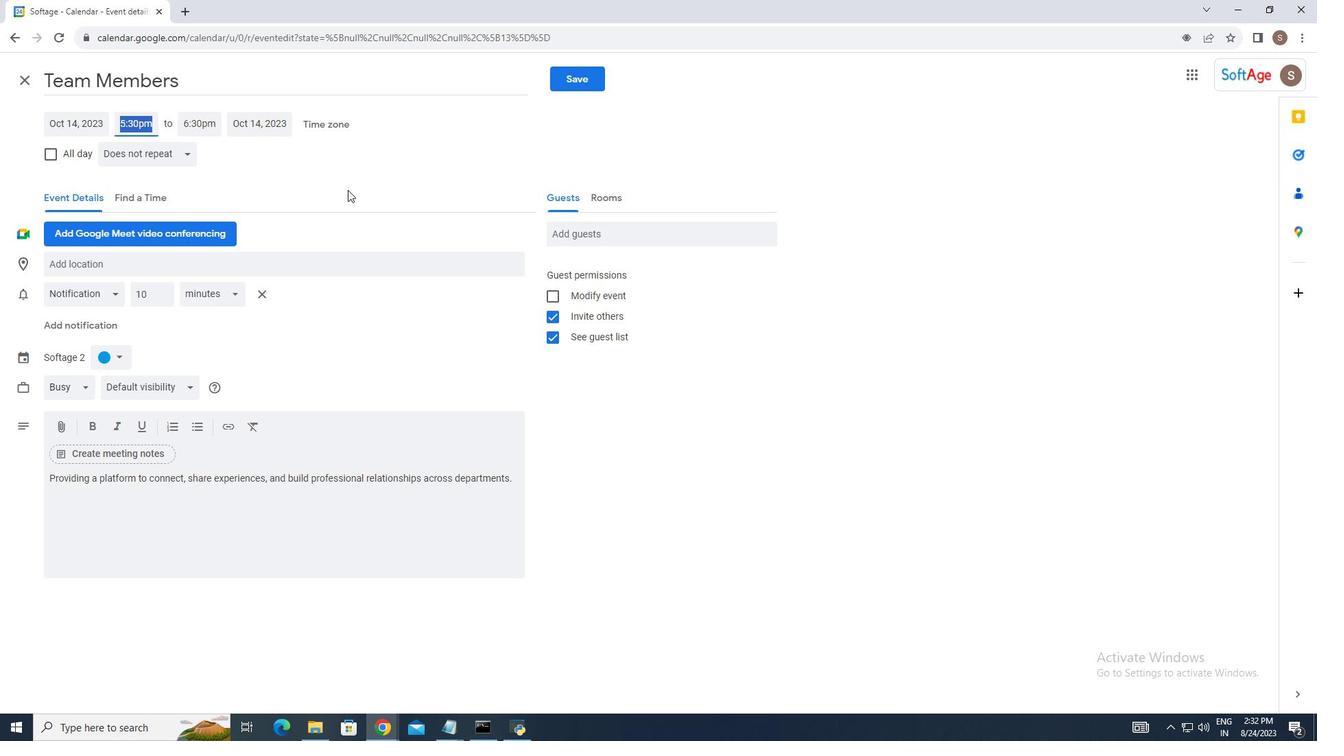 
Action: Mouse scrolled (347, 190) with delta (0, 0)
Screenshot: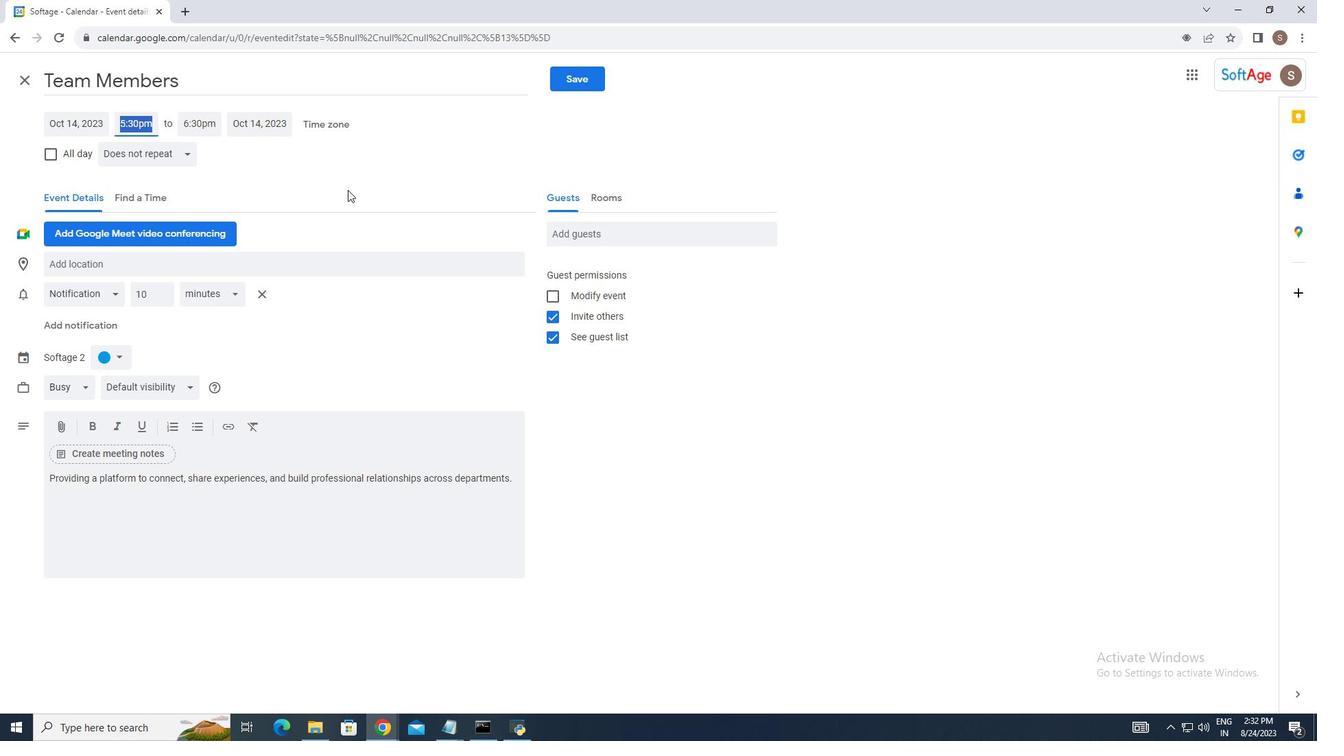 
Action: Mouse scrolled (347, 190) with delta (0, 0)
Screenshot: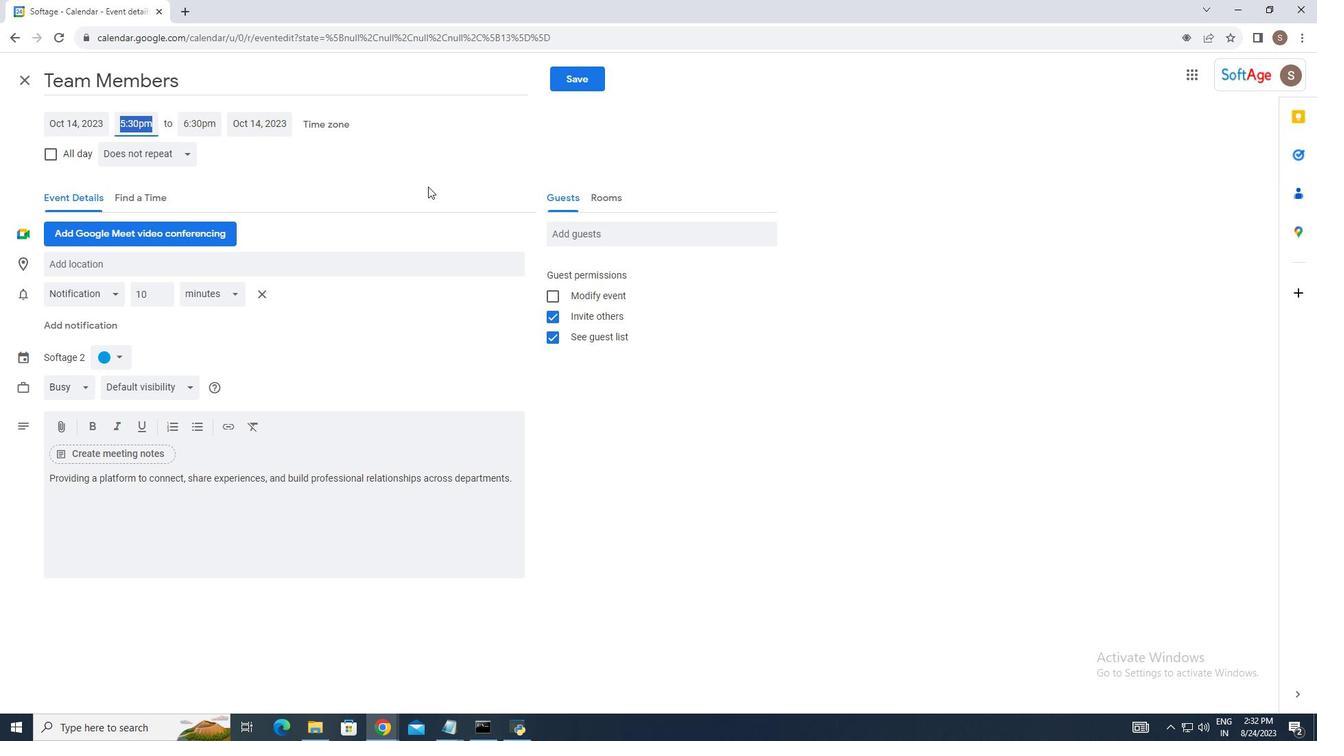 
Action: Mouse moved to (624, 148)
Screenshot: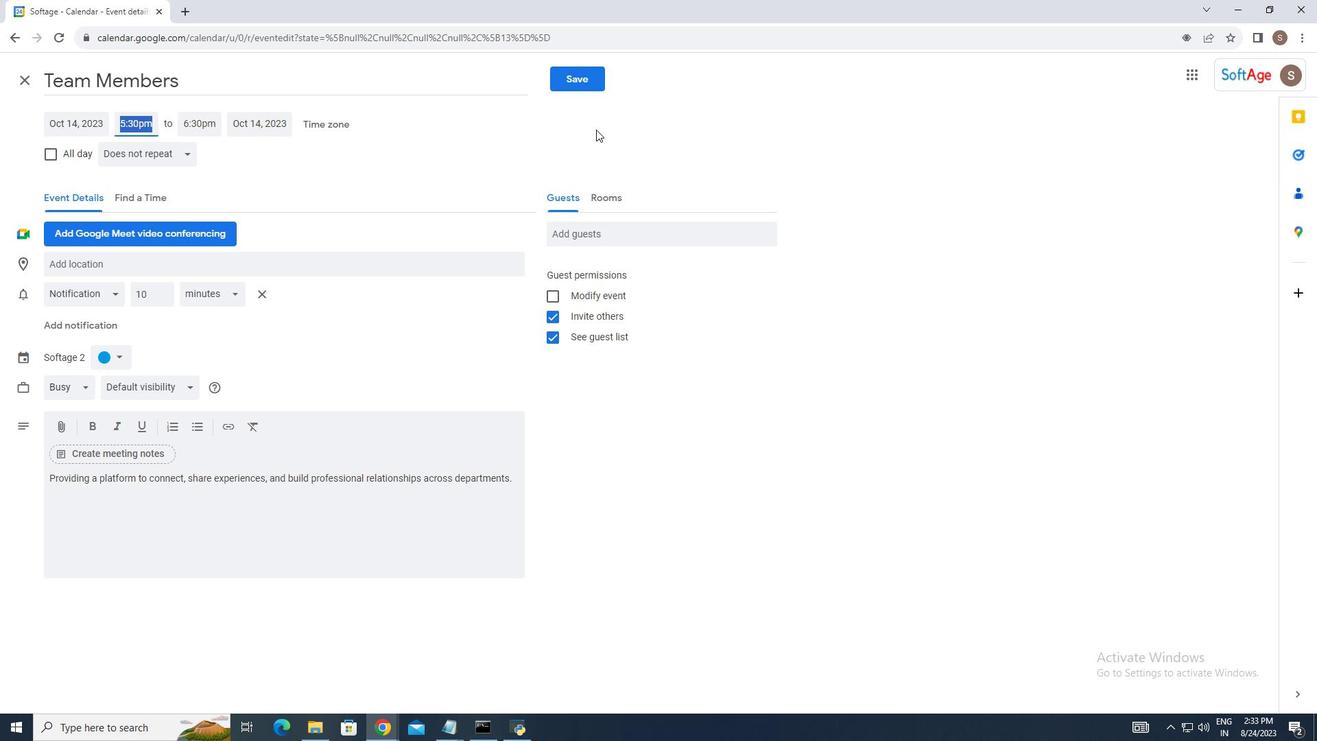 
Action: Mouse scrolled (624, 149) with delta (0, 0)
Screenshot: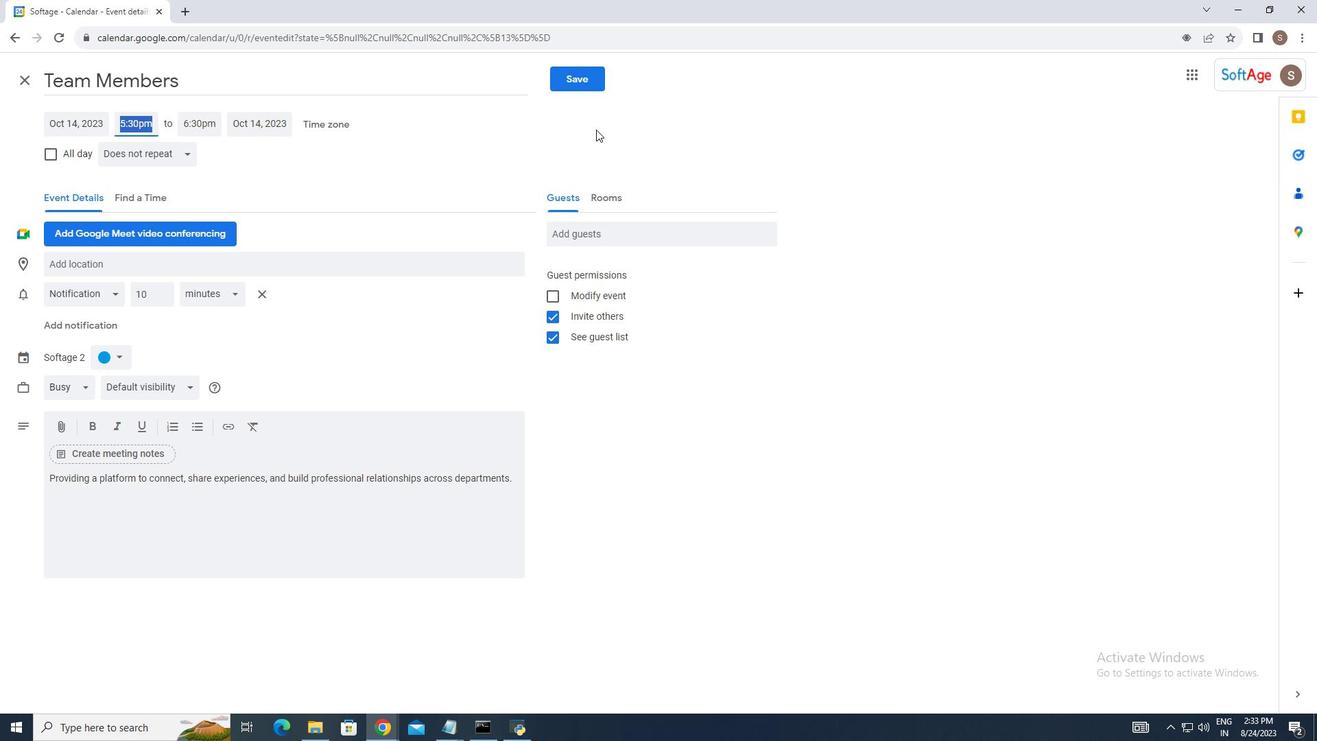 
Action: Mouse moved to (623, 148)
Screenshot: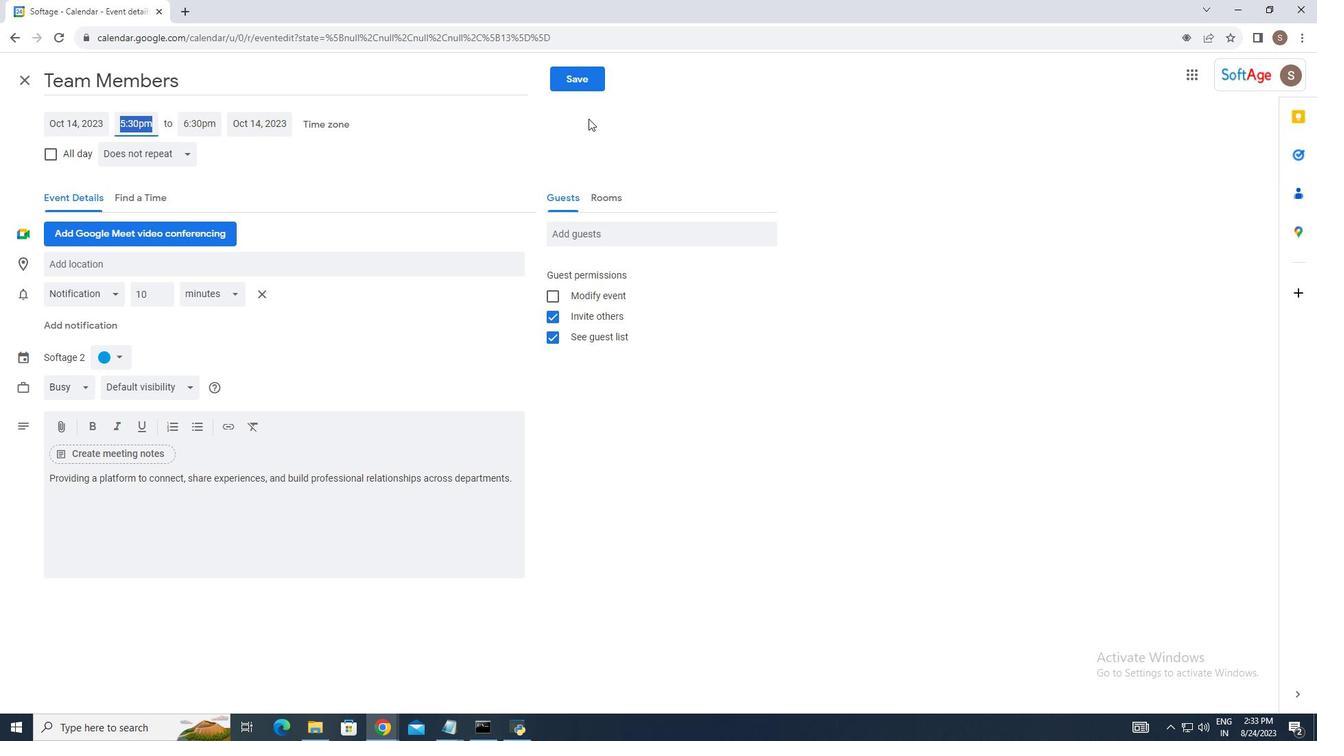 
Action: Mouse scrolled (623, 149) with delta (0, 0)
Screenshot: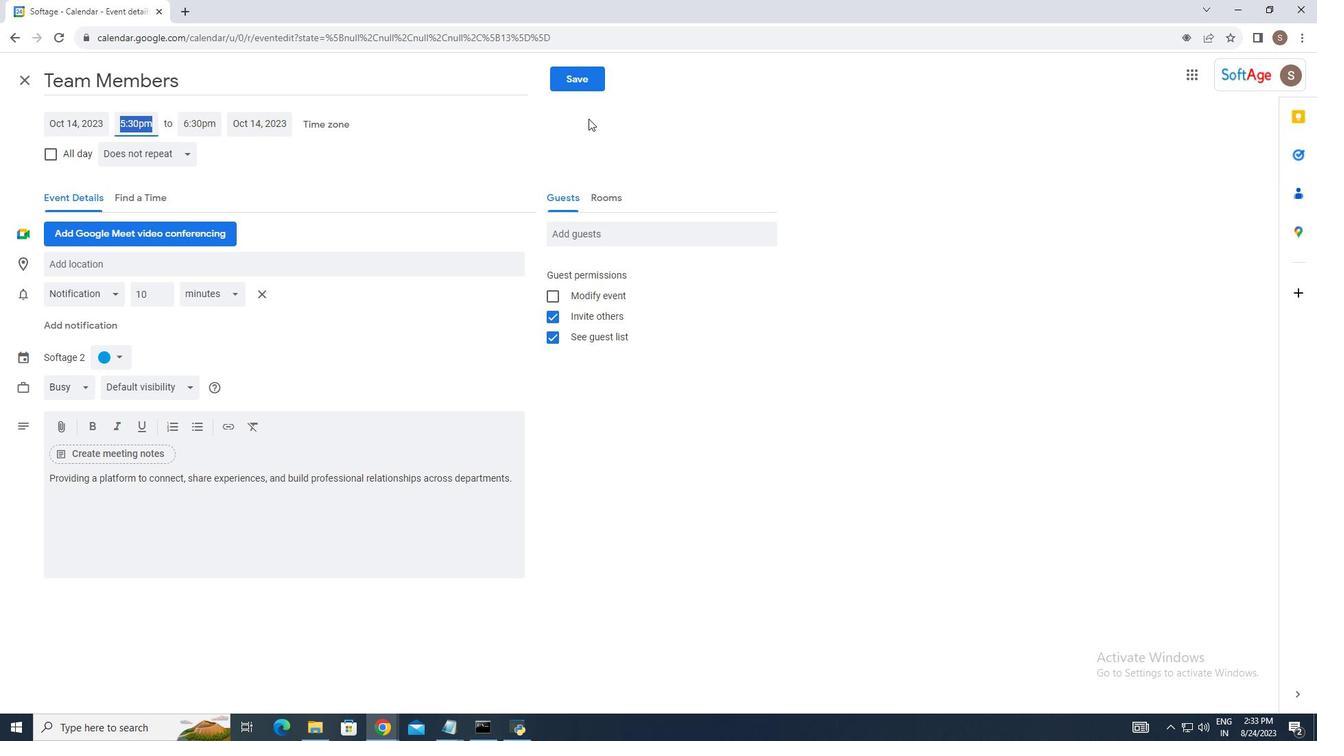 
Action: Mouse scrolled (623, 149) with delta (0, 0)
Screenshot: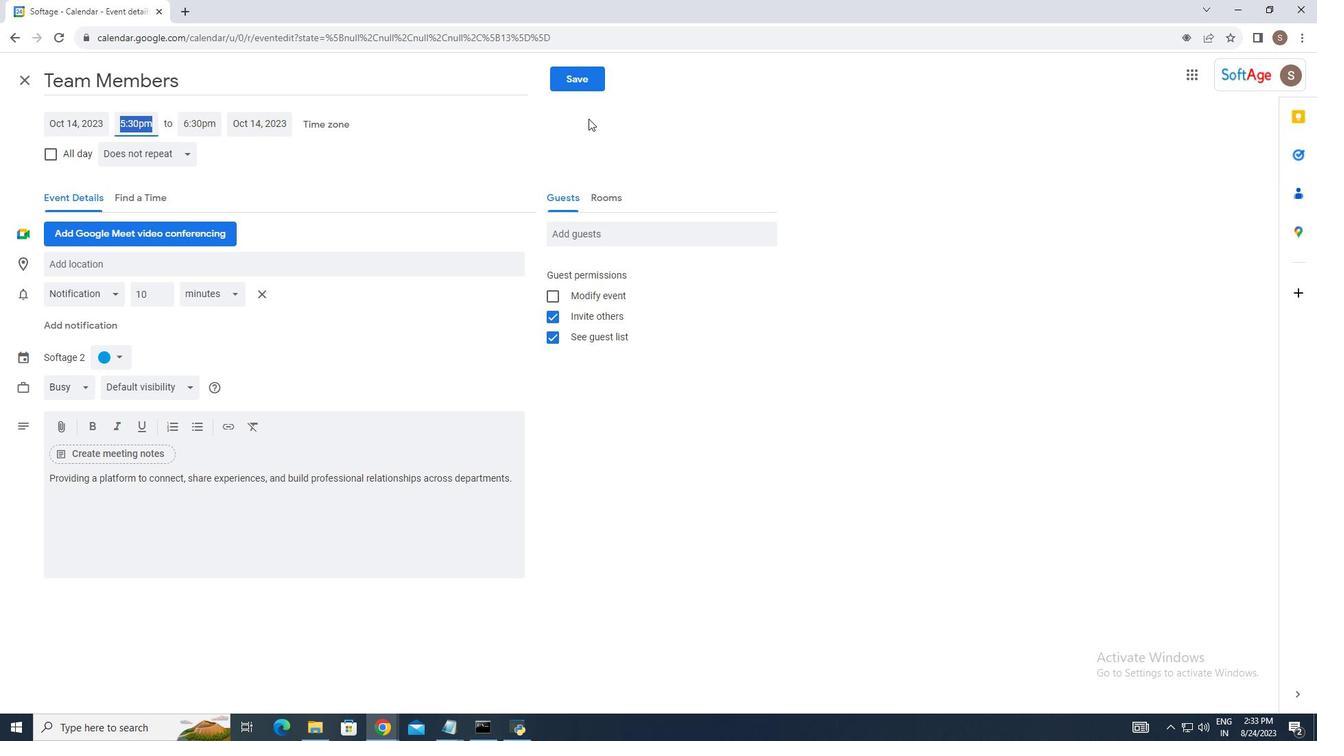 
Action: Mouse moved to (623, 148)
Screenshot: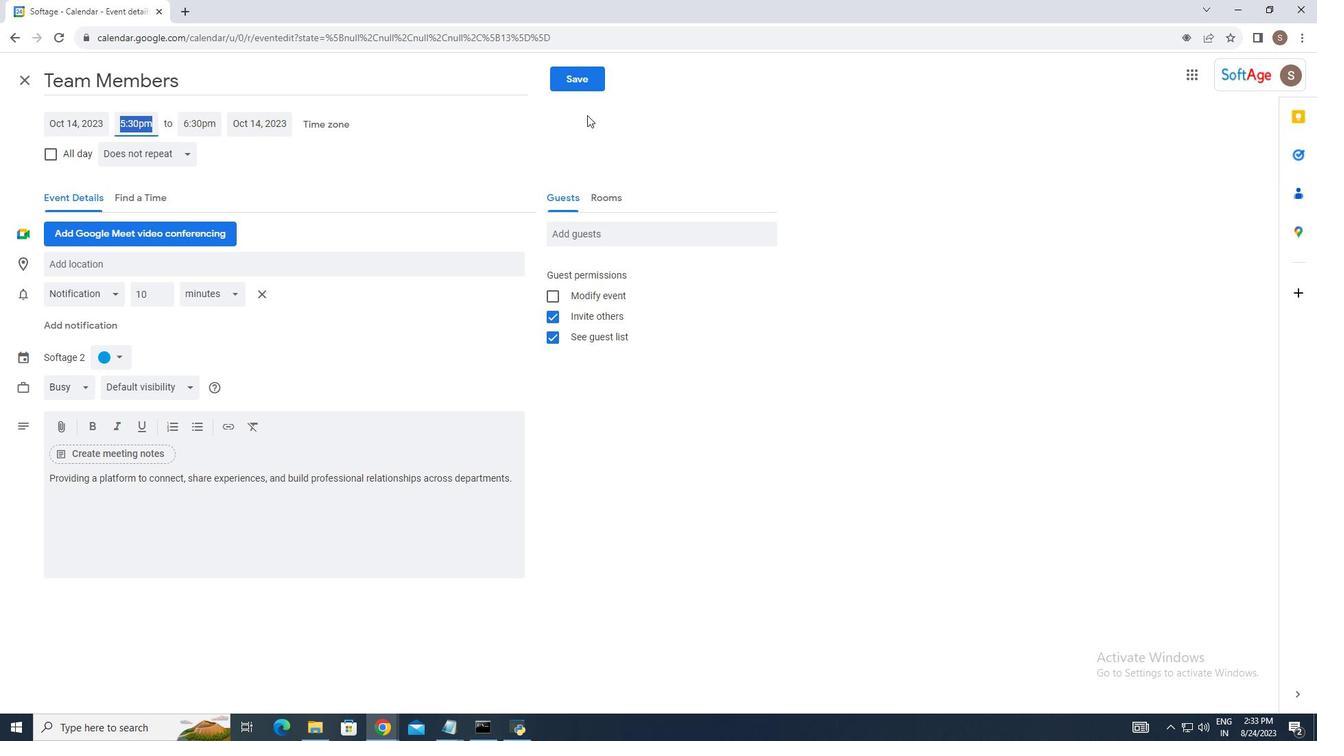 
Action: Mouse scrolled (623, 149) with delta (0, 0)
Screenshot: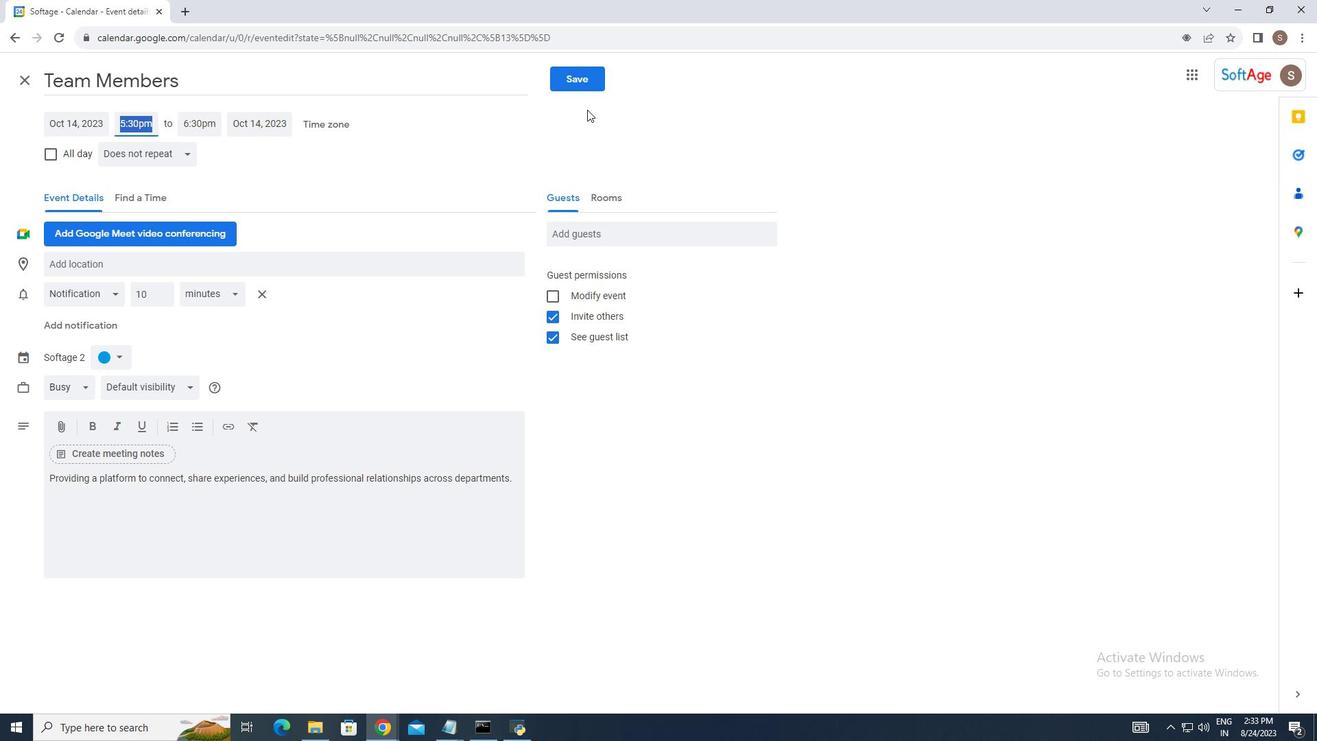 
Action: Mouse moved to (575, 76)
Screenshot: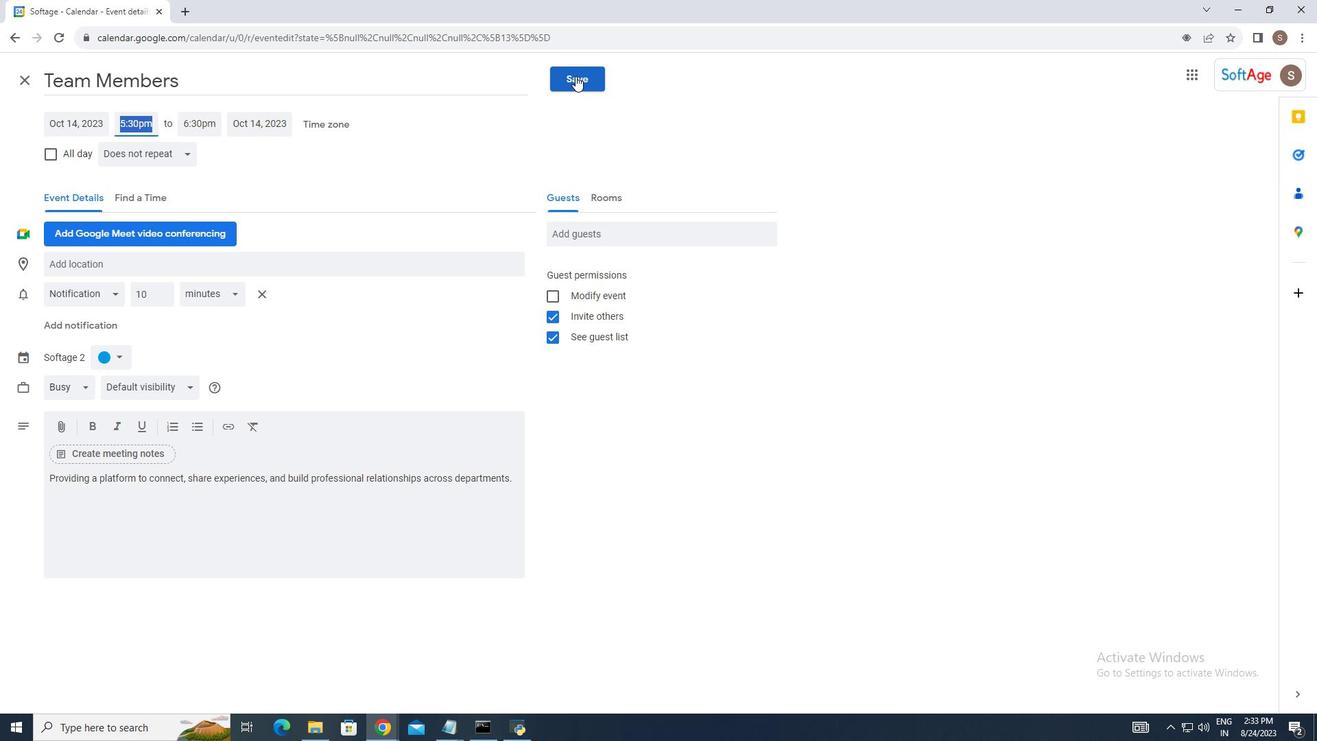 
Action: Mouse pressed left at (575, 76)
Screenshot: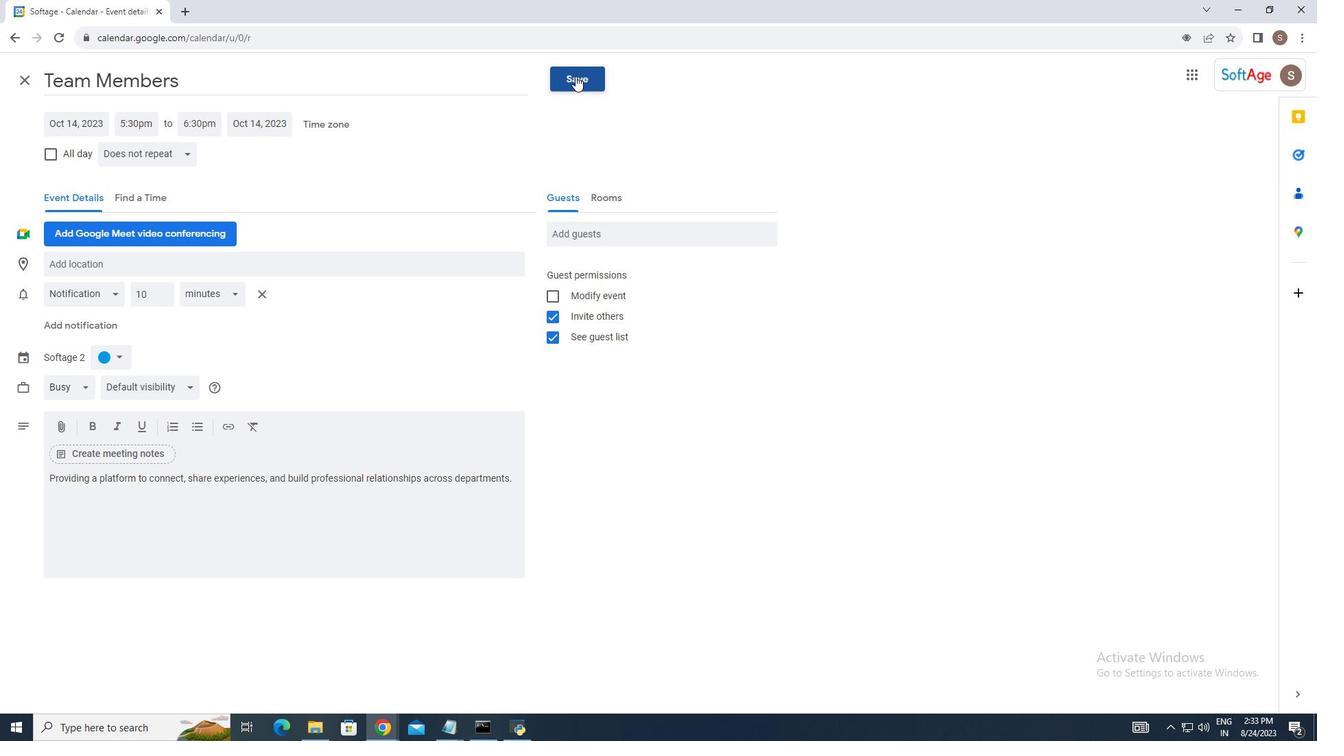 
Action: Mouse moved to (540, 286)
Screenshot: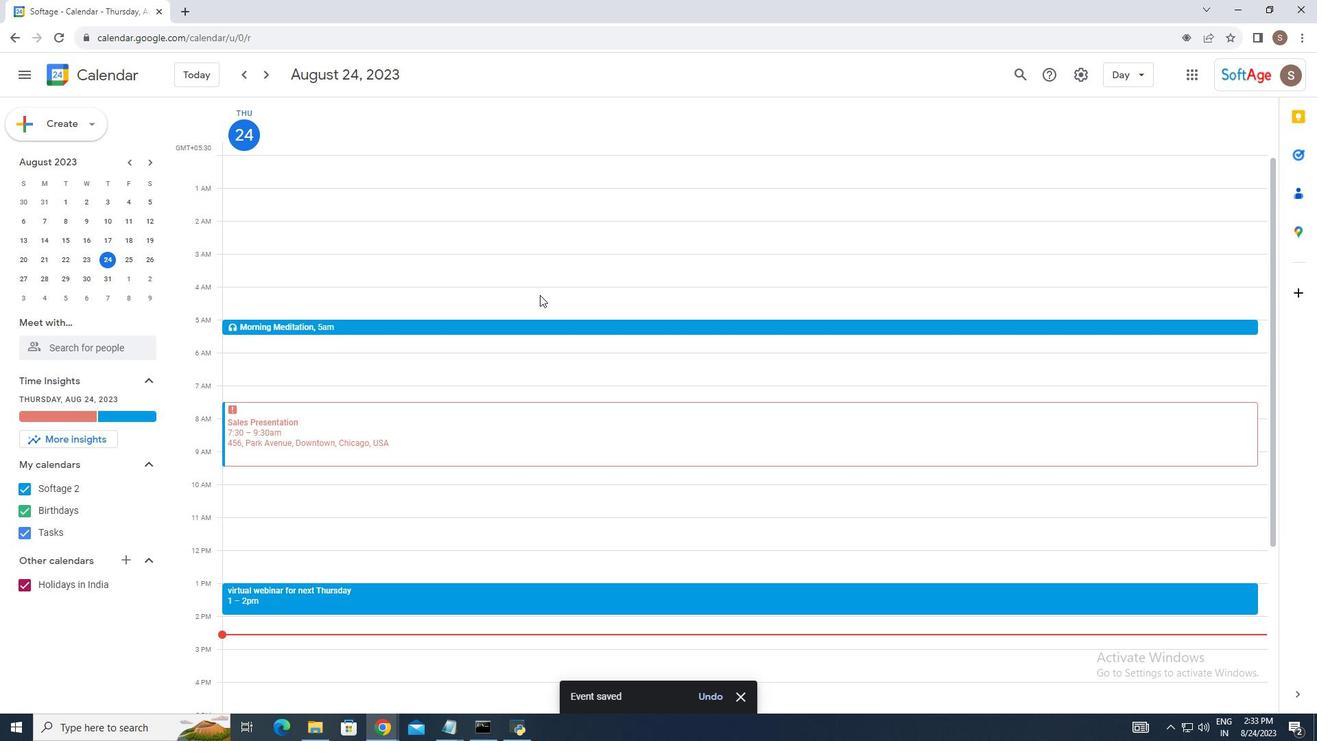 
Action: Mouse scrolled (540, 287) with delta (0, 0)
Screenshot: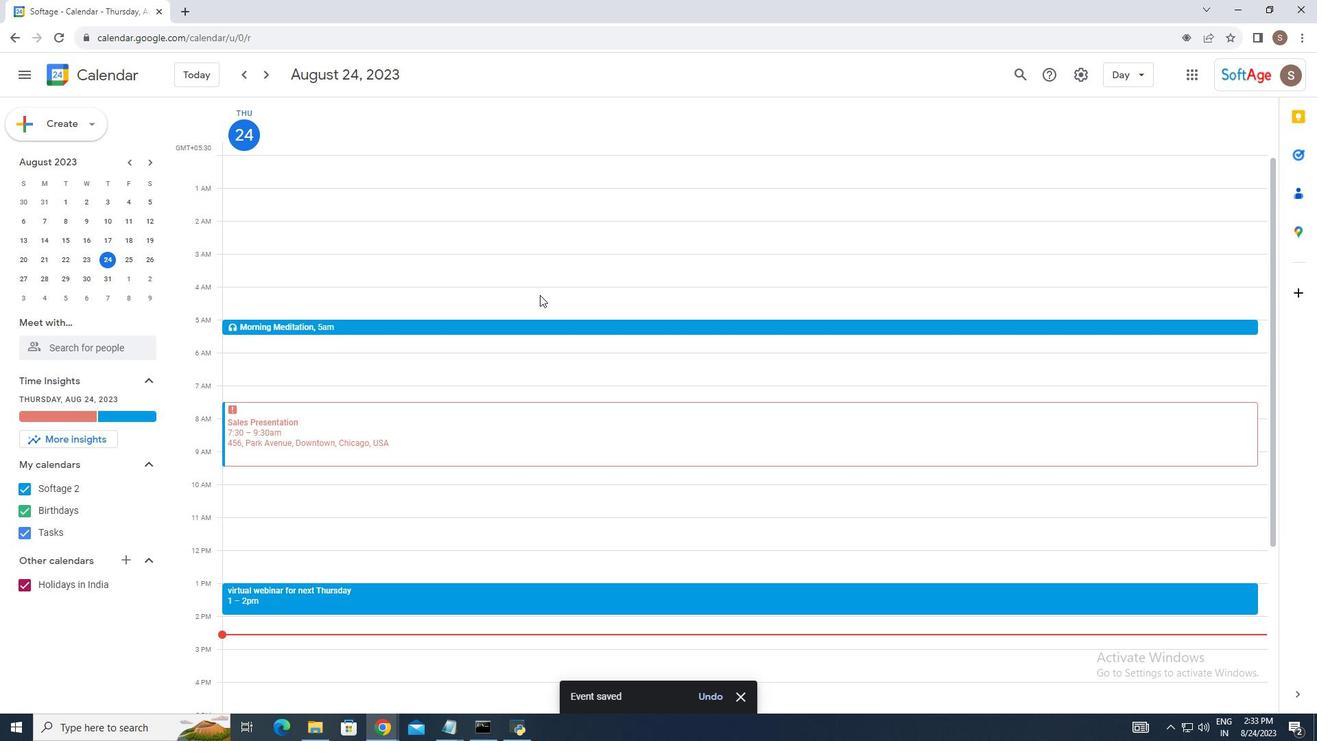 
Action: Mouse moved to (540, 295)
Screenshot: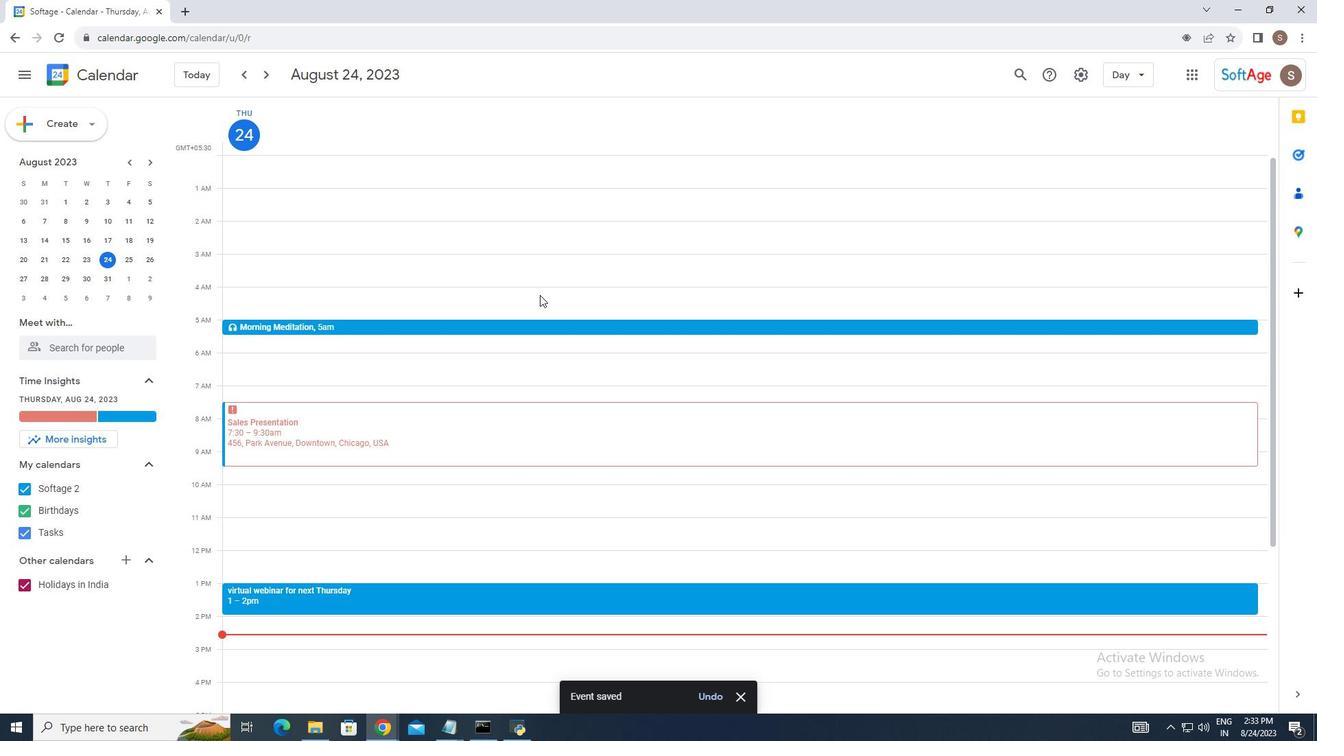 
Action: Mouse scrolled (540, 295) with delta (0, 0)
Screenshot: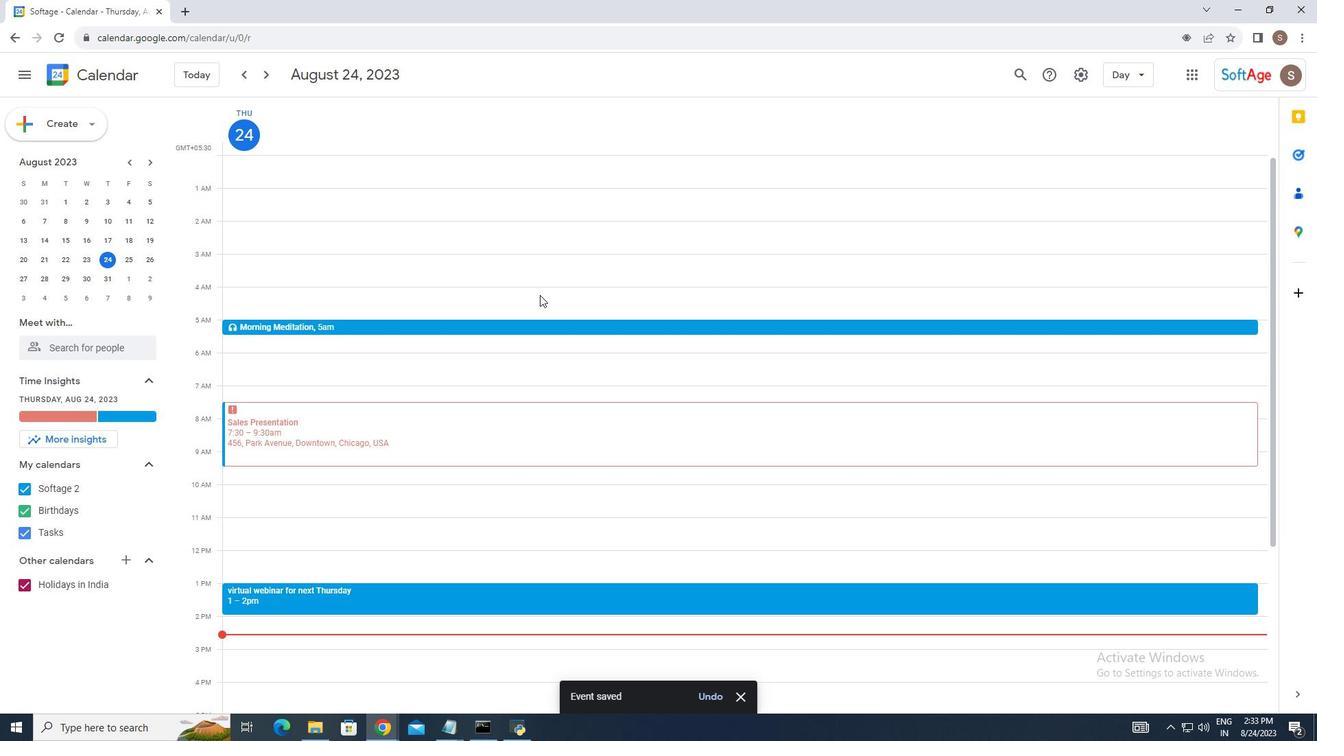 
Action: Mouse moved to (540, 295)
Screenshot: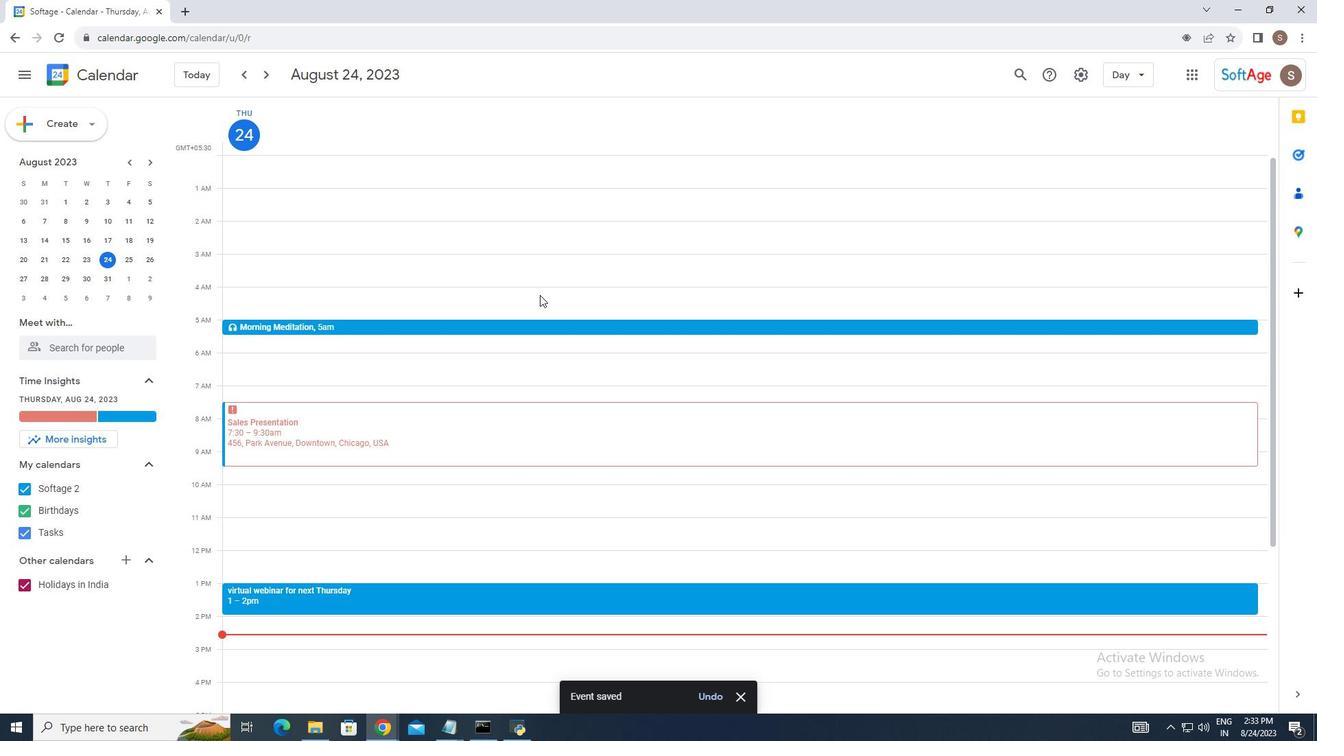 
